 Task: Add a signature Kira Turner containing With gratitude and sincere wishes, Kira Turner to email address softage.9@softage.net and add a folder Logistics
Action: Mouse pressed left at (117, 81)
Screenshot: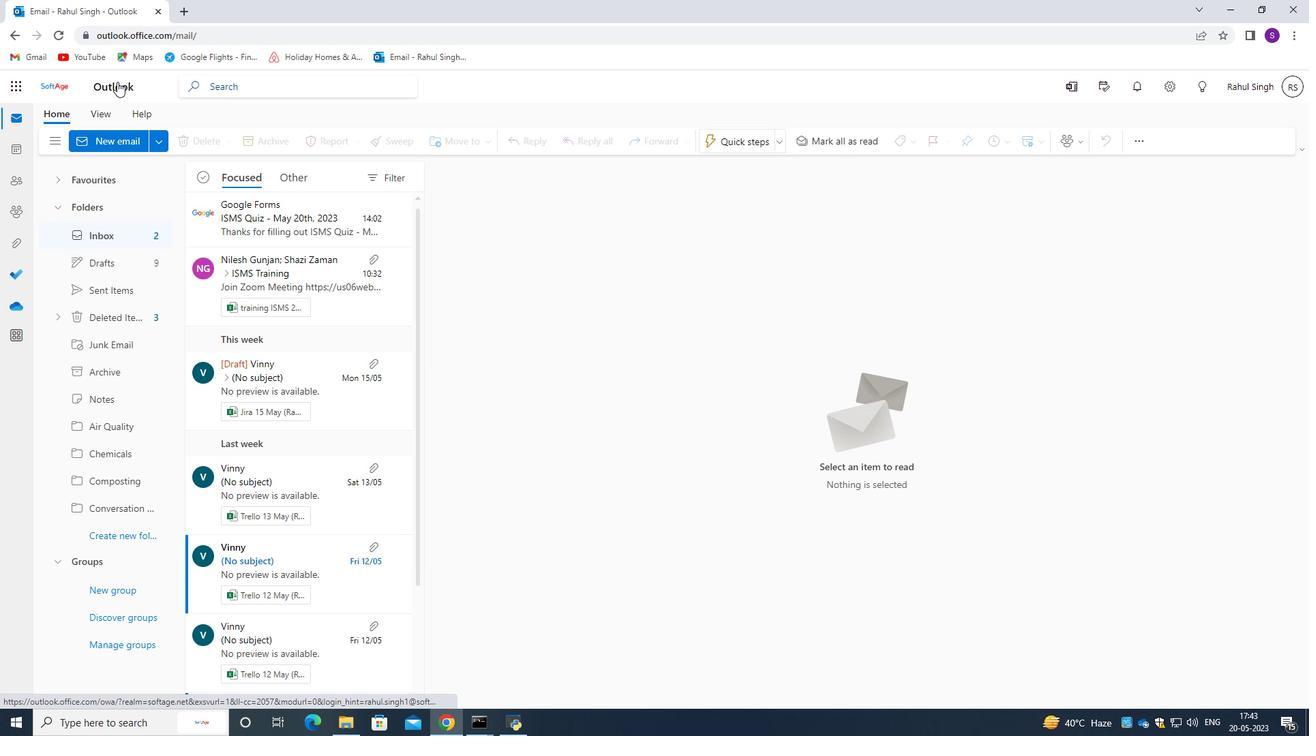 
Action: Mouse moved to (122, 147)
Screenshot: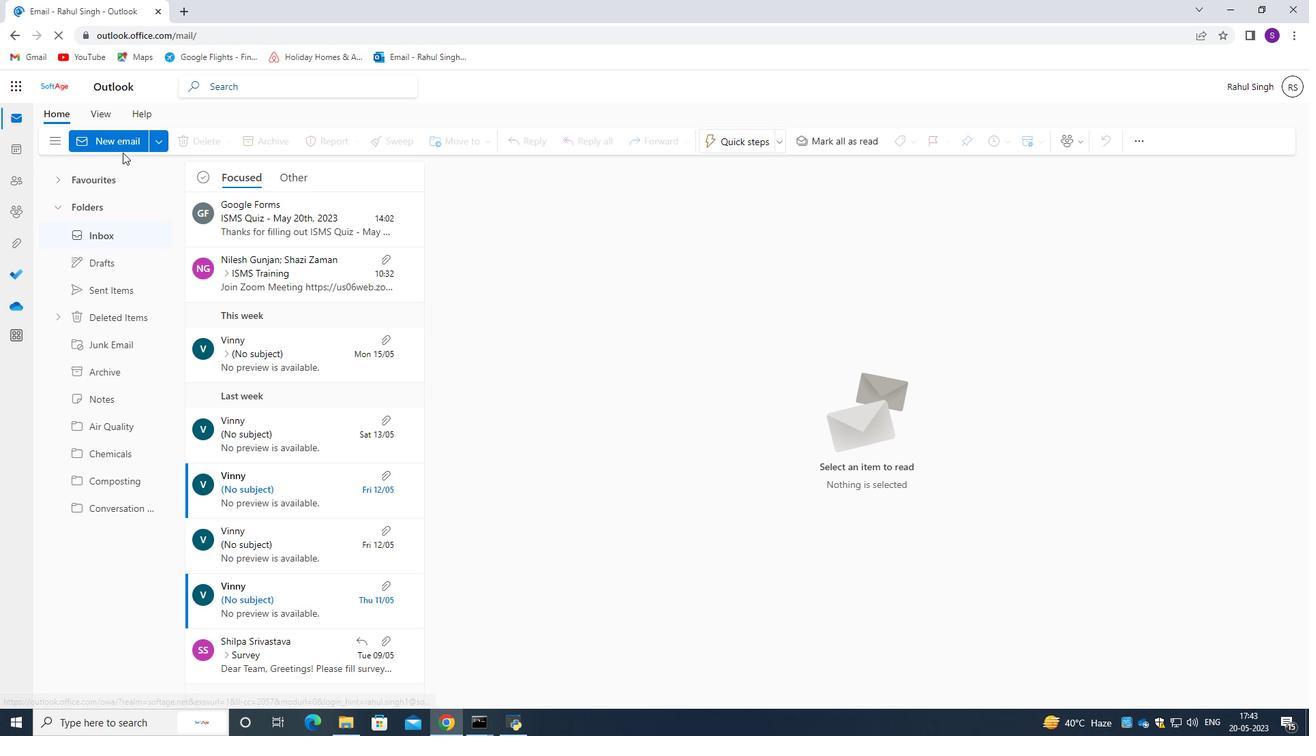 
Action: Mouse pressed left at (122, 147)
Screenshot: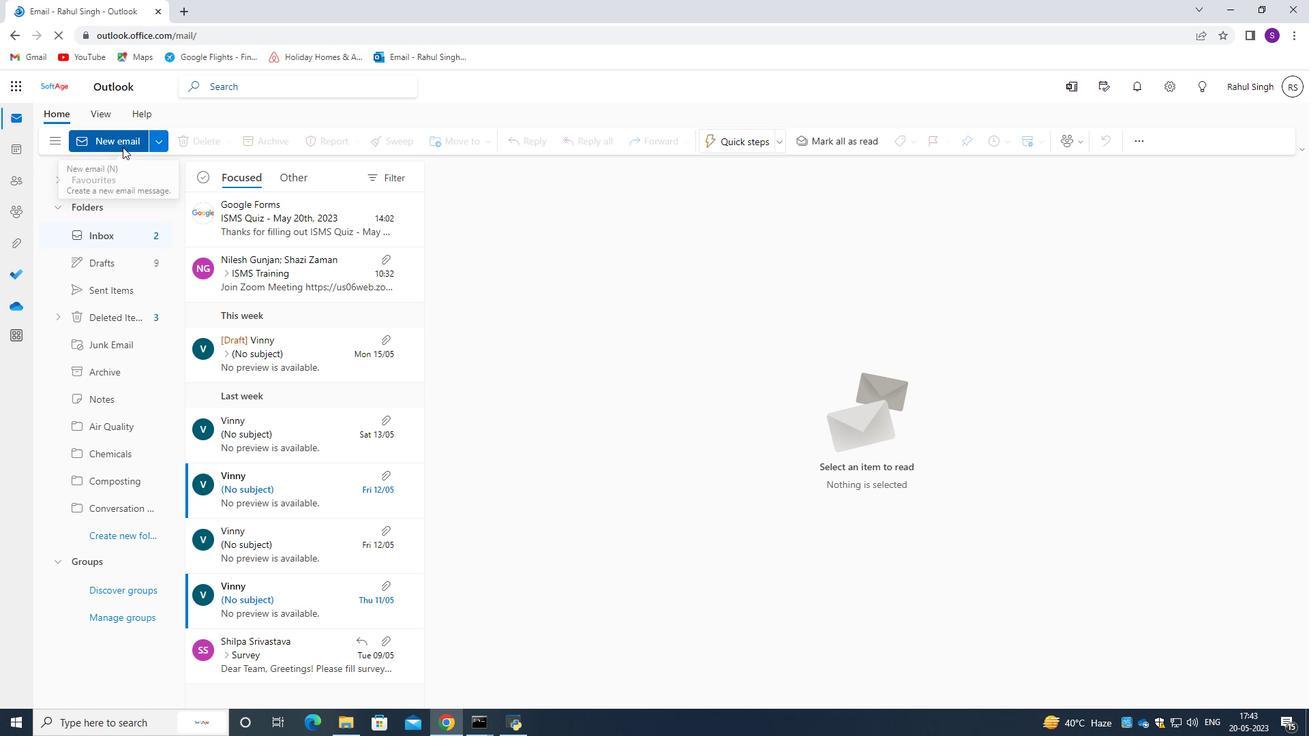 
Action: Mouse moved to (891, 146)
Screenshot: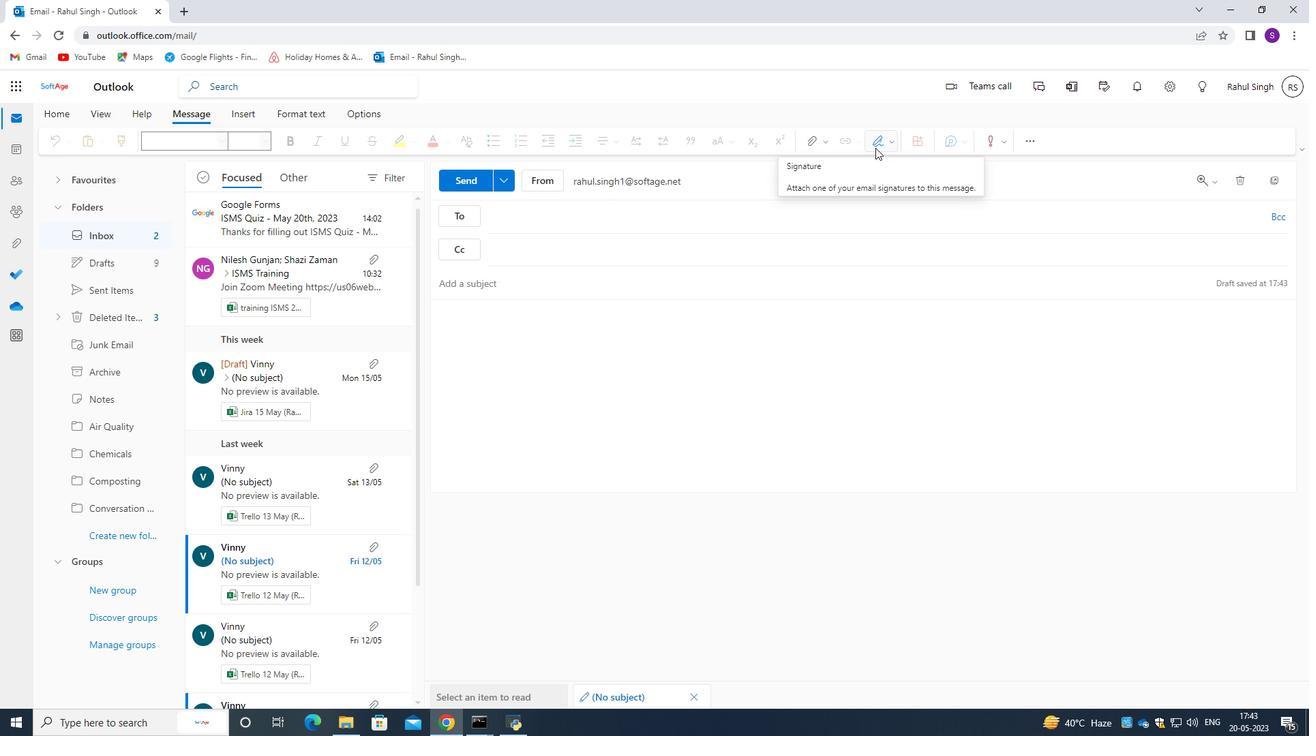 
Action: Mouse pressed left at (891, 146)
Screenshot: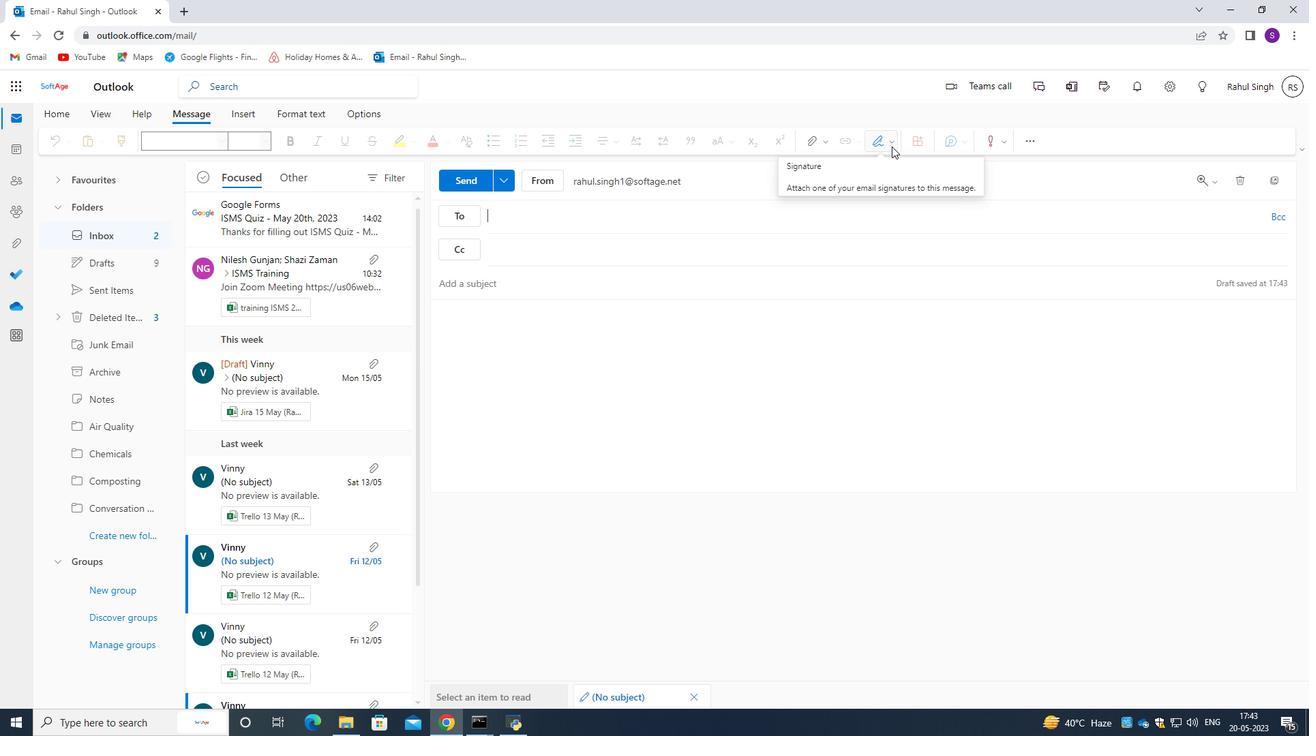 
Action: Mouse moved to (859, 297)
Screenshot: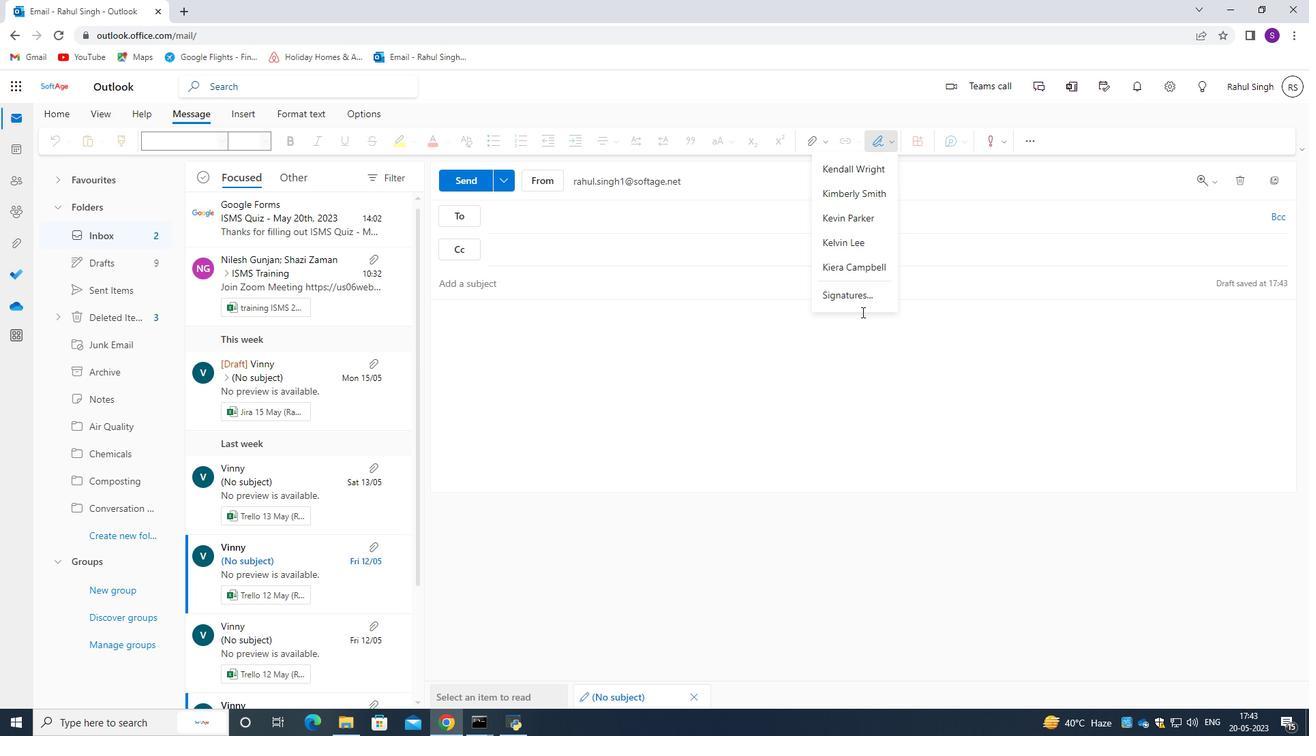 
Action: Mouse pressed left at (859, 297)
Screenshot: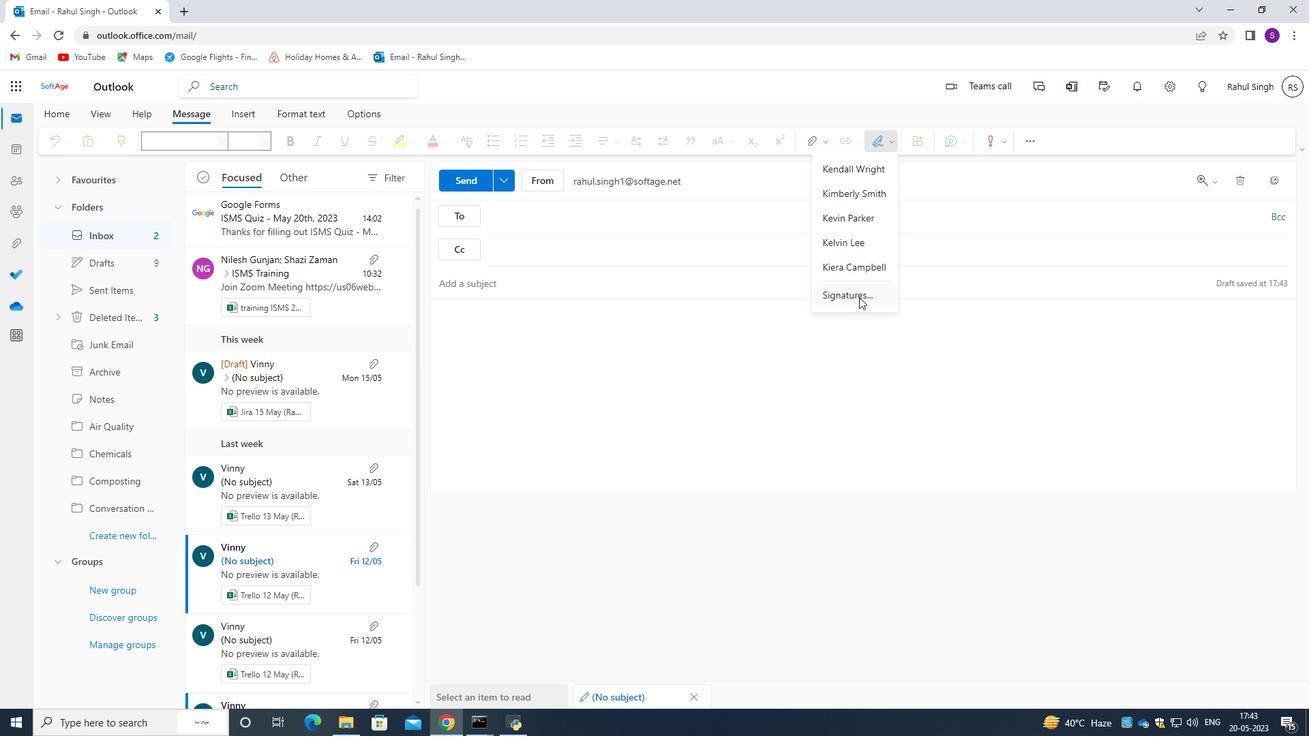 
Action: Mouse moved to (661, 252)
Screenshot: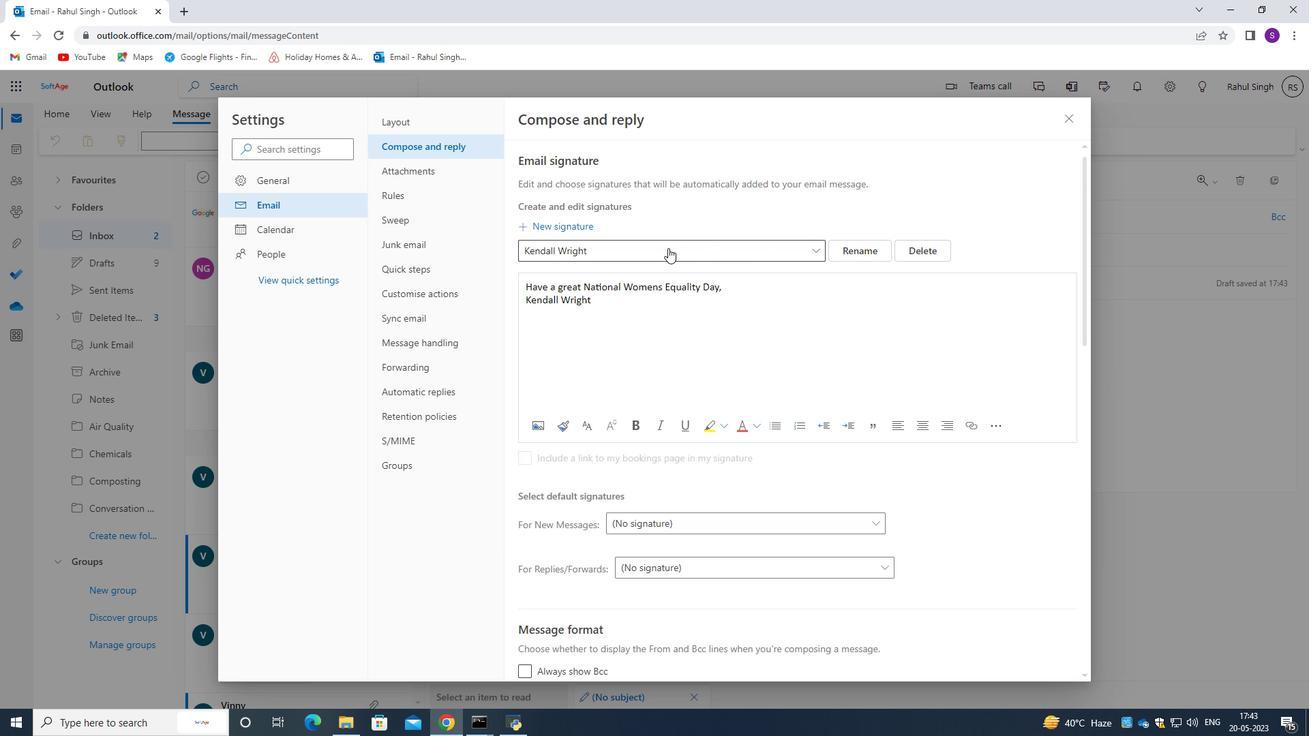 
Action: Mouse pressed left at (661, 252)
Screenshot: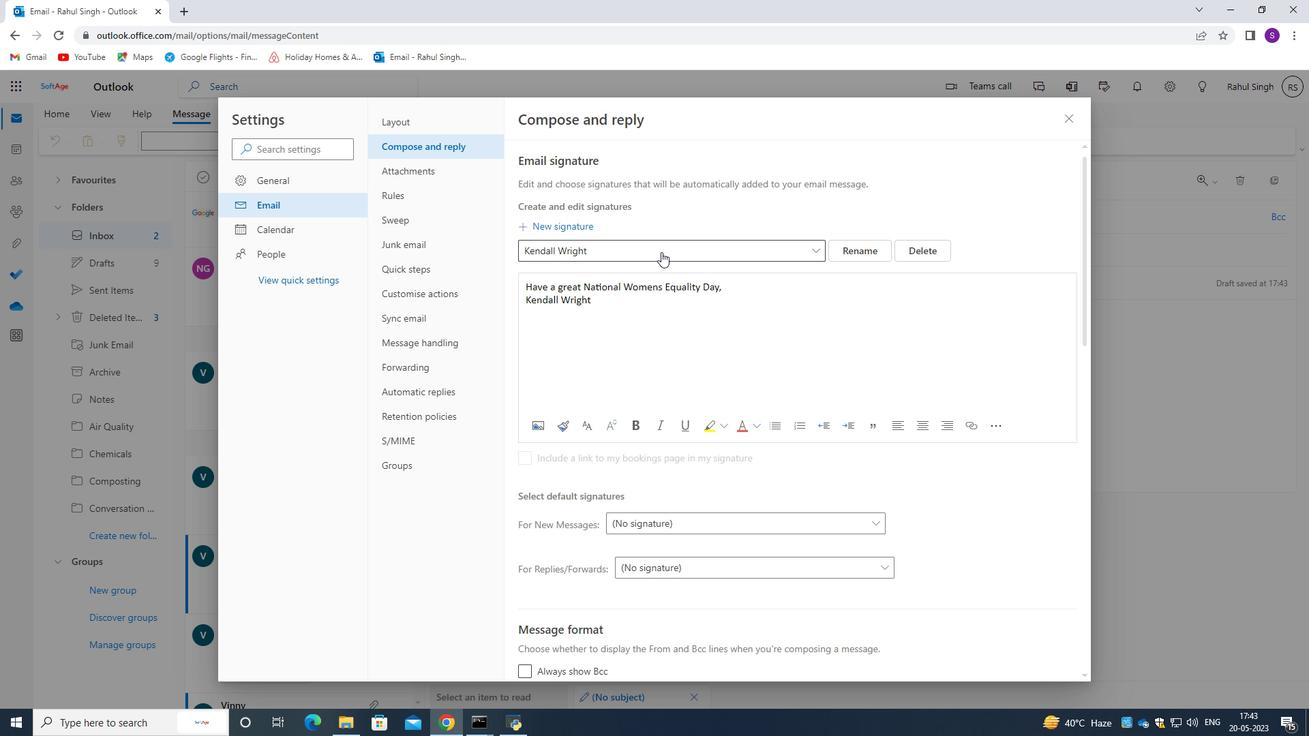 
Action: Mouse pressed left at (661, 252)
Screenshot: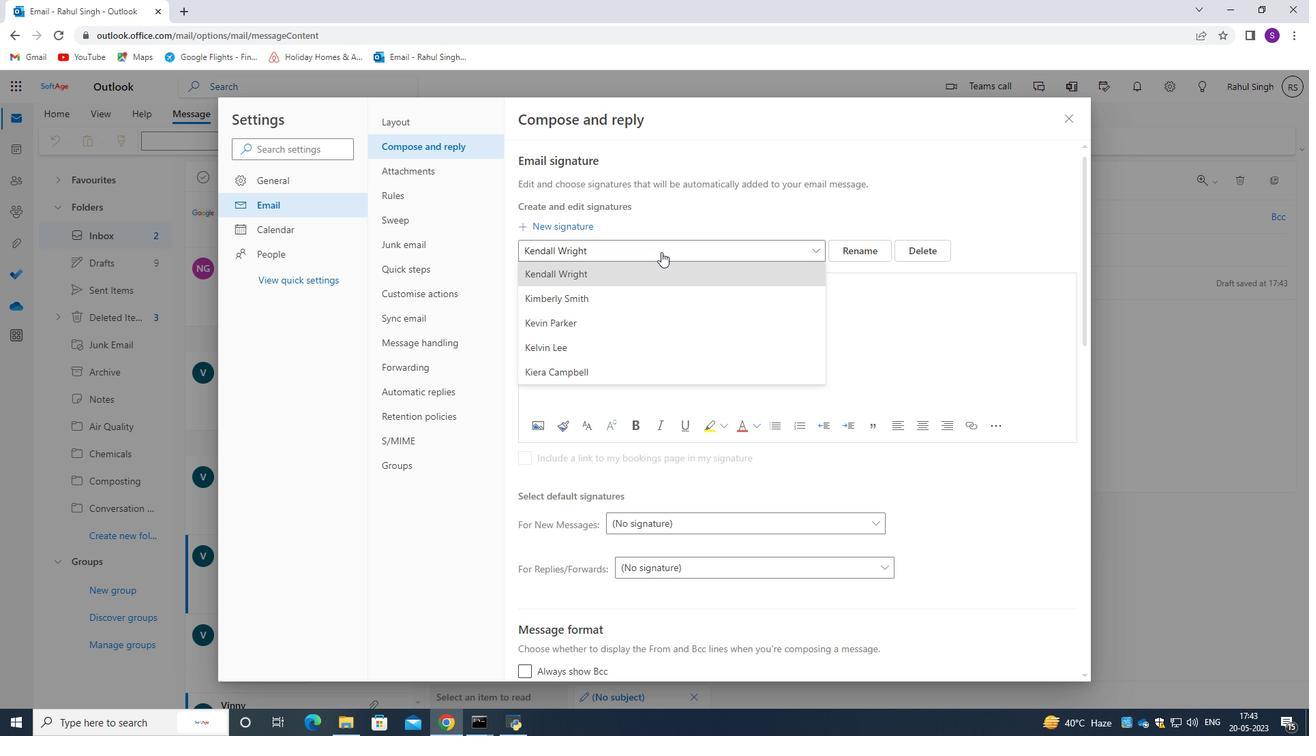 
Action: Mouse moved to (584, 228)
Screenshot: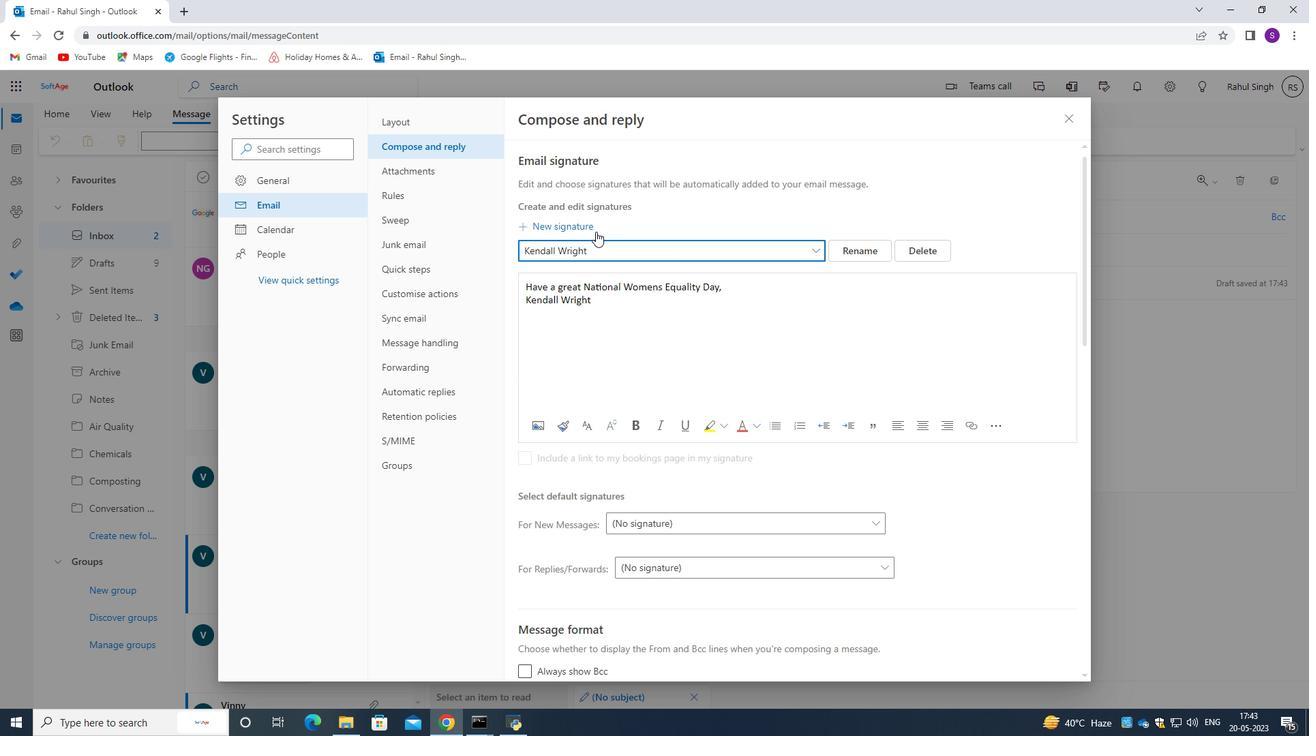
Action: Mouse pressed left at (584, 228)
Screenshot: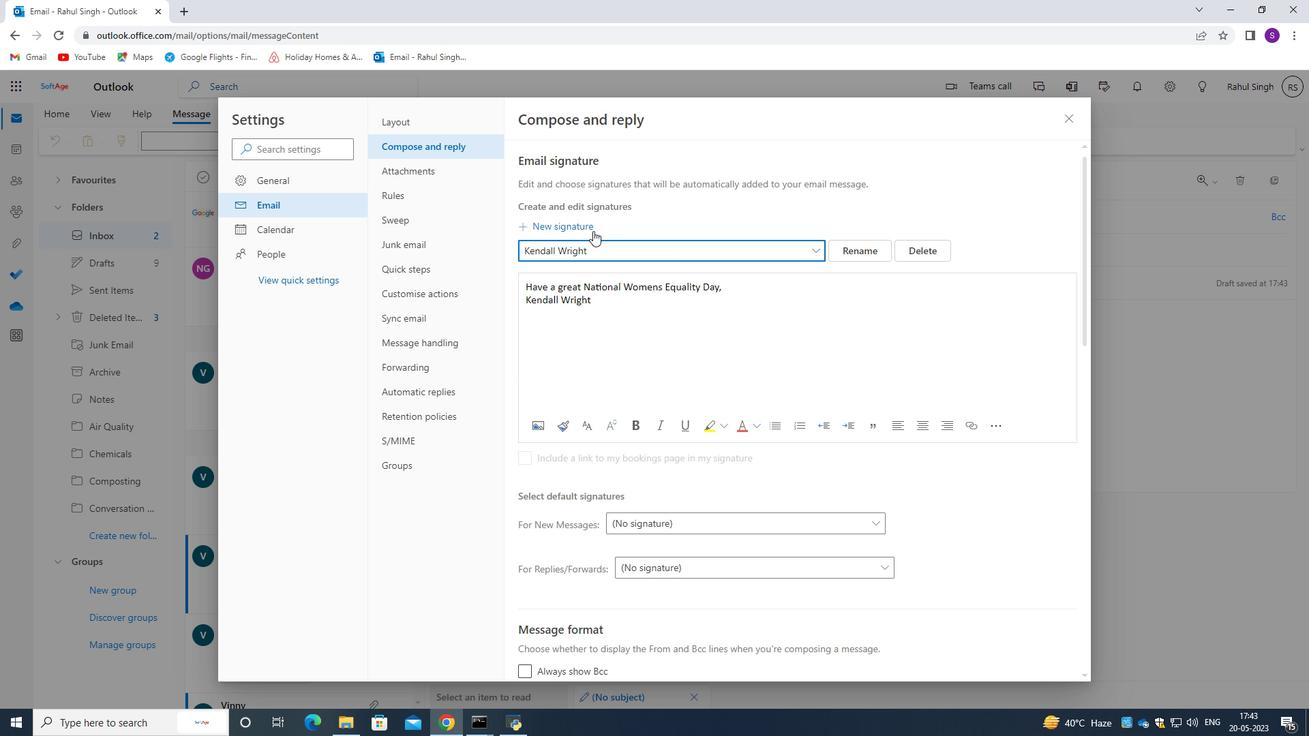 
Action: Mouse moved to (600, 249)
Screenshot: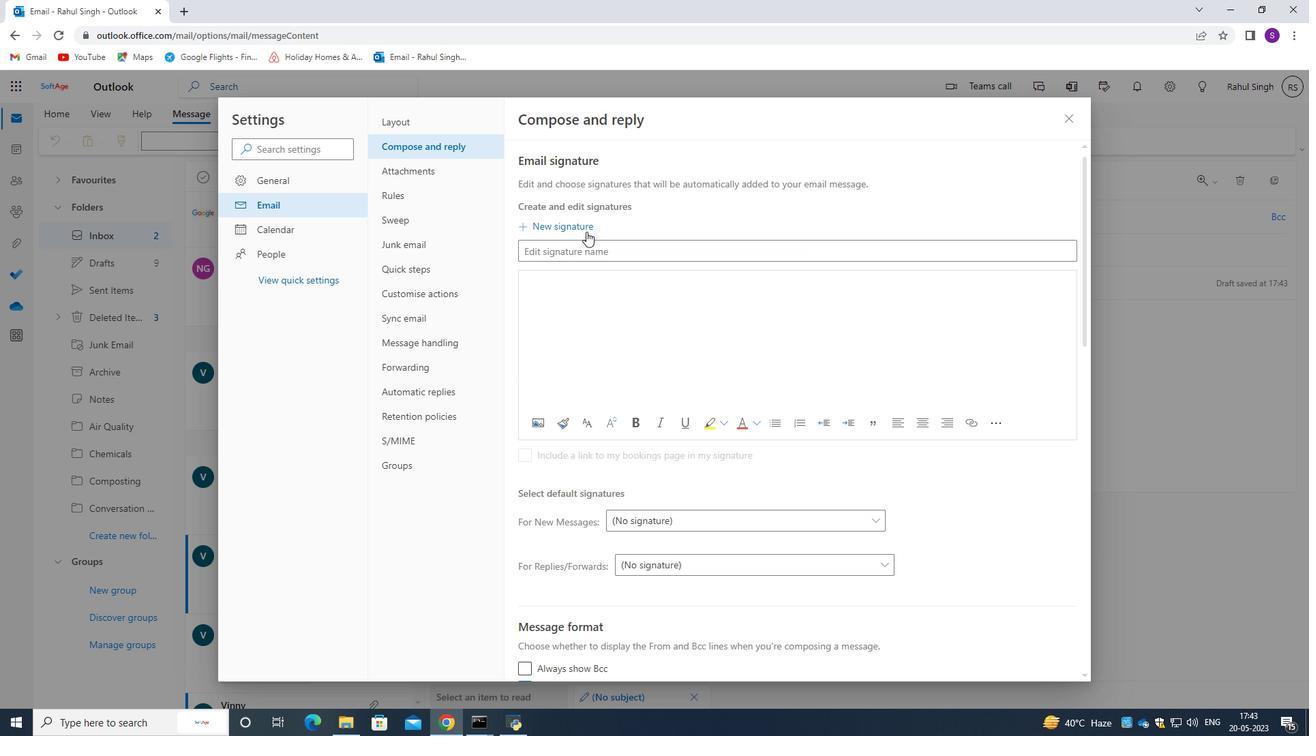 
Action: Mouse pressed left at (600, 249)
Screenshot: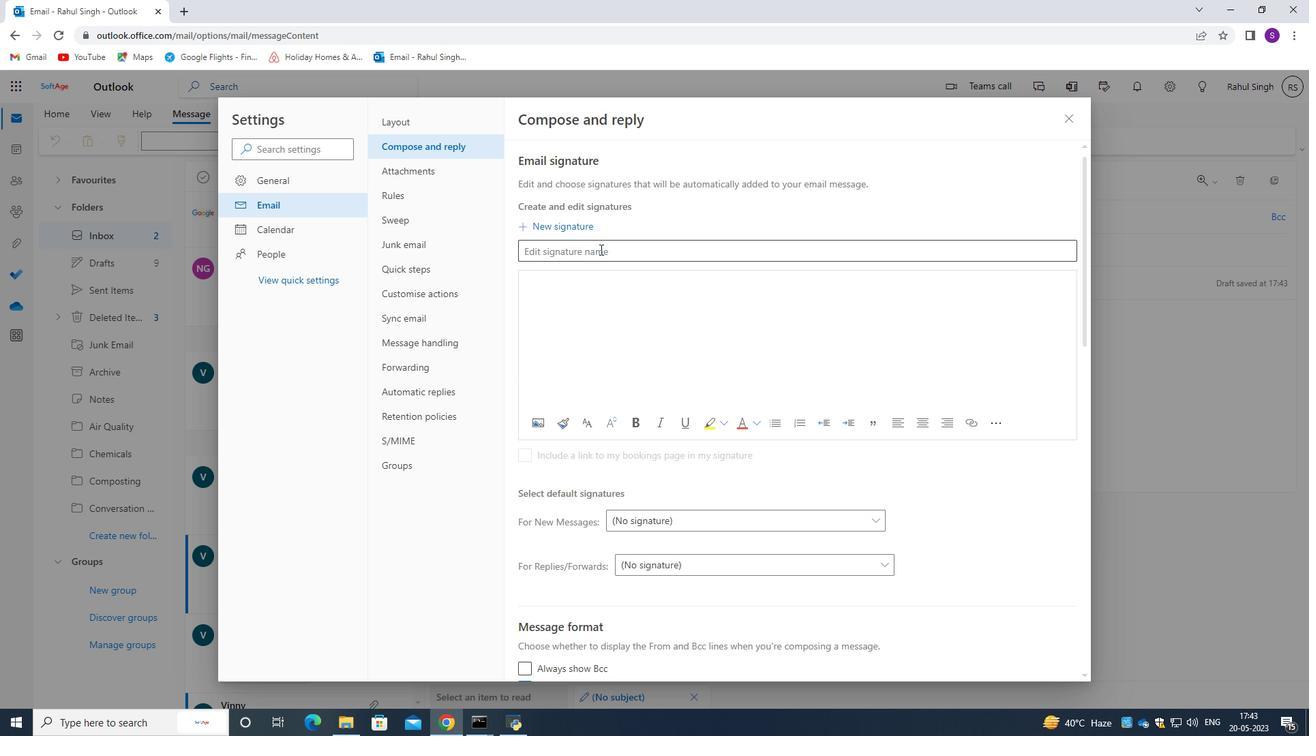 
Action: Key pressed <Key.caps_lock>K<Key.caps_lock>ira<Key.space><Key.caps_lock>T<Key.caps_lock>urner<Key.space>
Screenshot: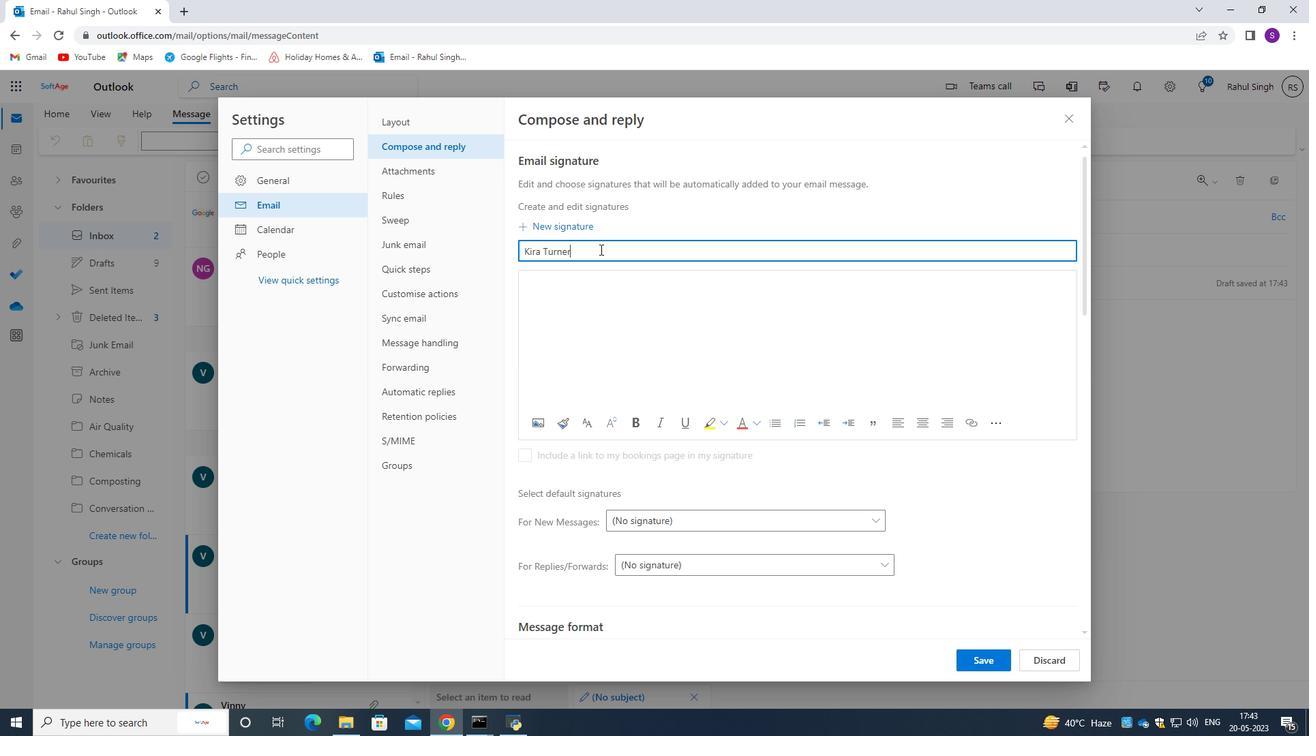 
Action: Mouse moved to (600, 302)
Screenshot: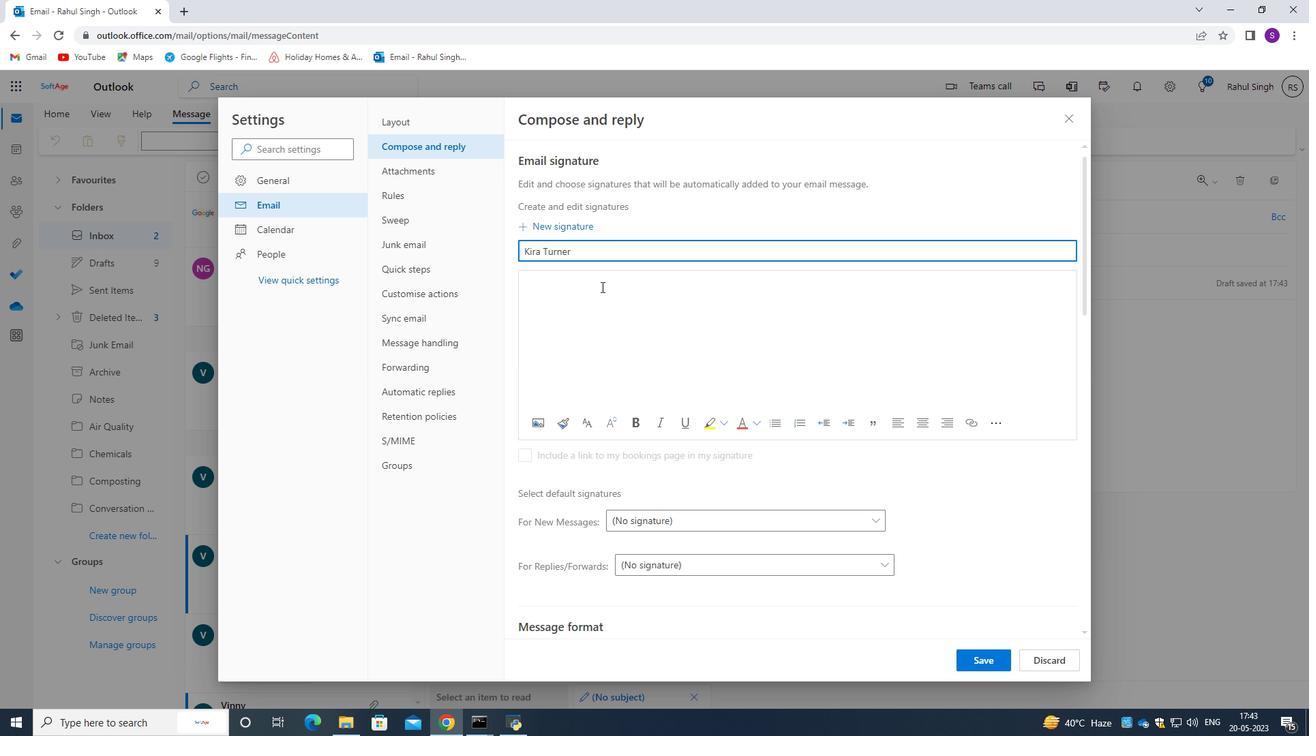 
Action: Mouse pressed left at (600, 302)
Screenshot: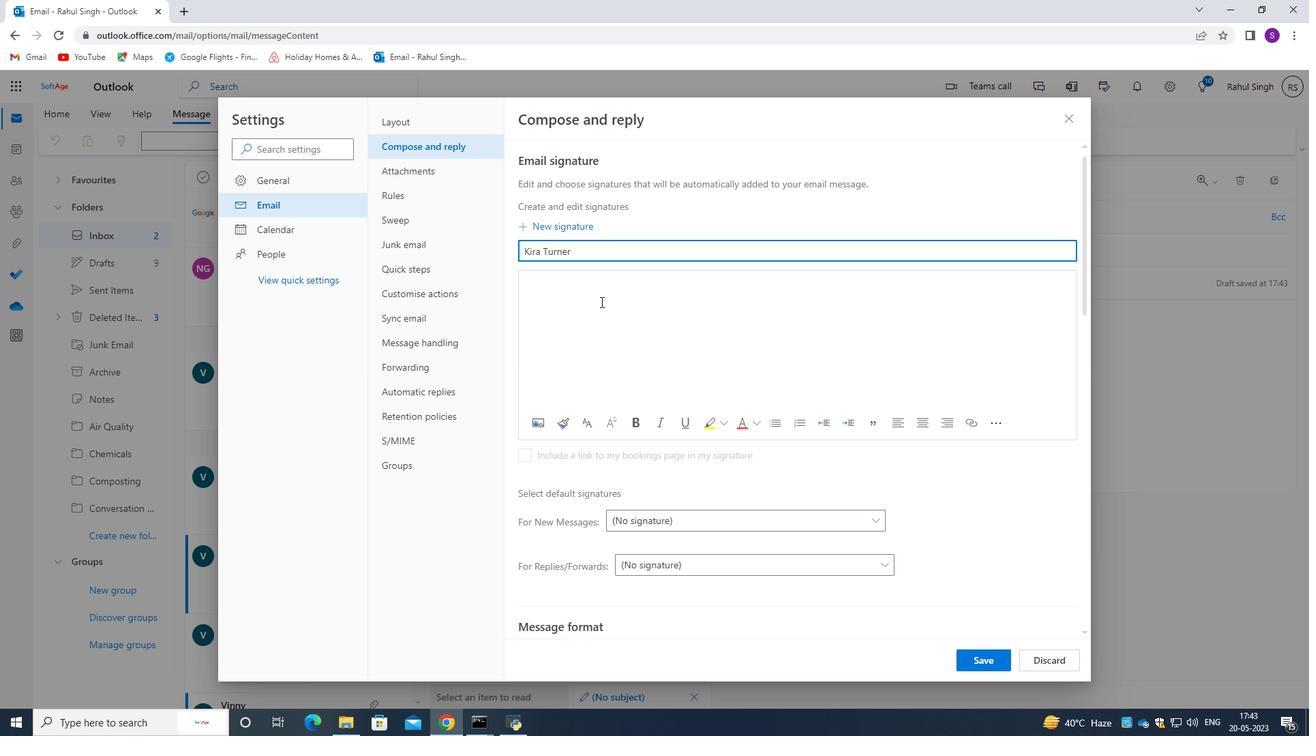 
Action: Key pressed <Key.caps_lock>G<Key.caps_lock>ratitude<Key.space>ans<Key.backspace>d<Key.space>sincere<Key.space>wishes,<Key.enter><Key.caps_lock>K<Key.caps_lock>ira<Key.space><Key.caps_lock>T<Key.caps_lock>urner
Screenshot: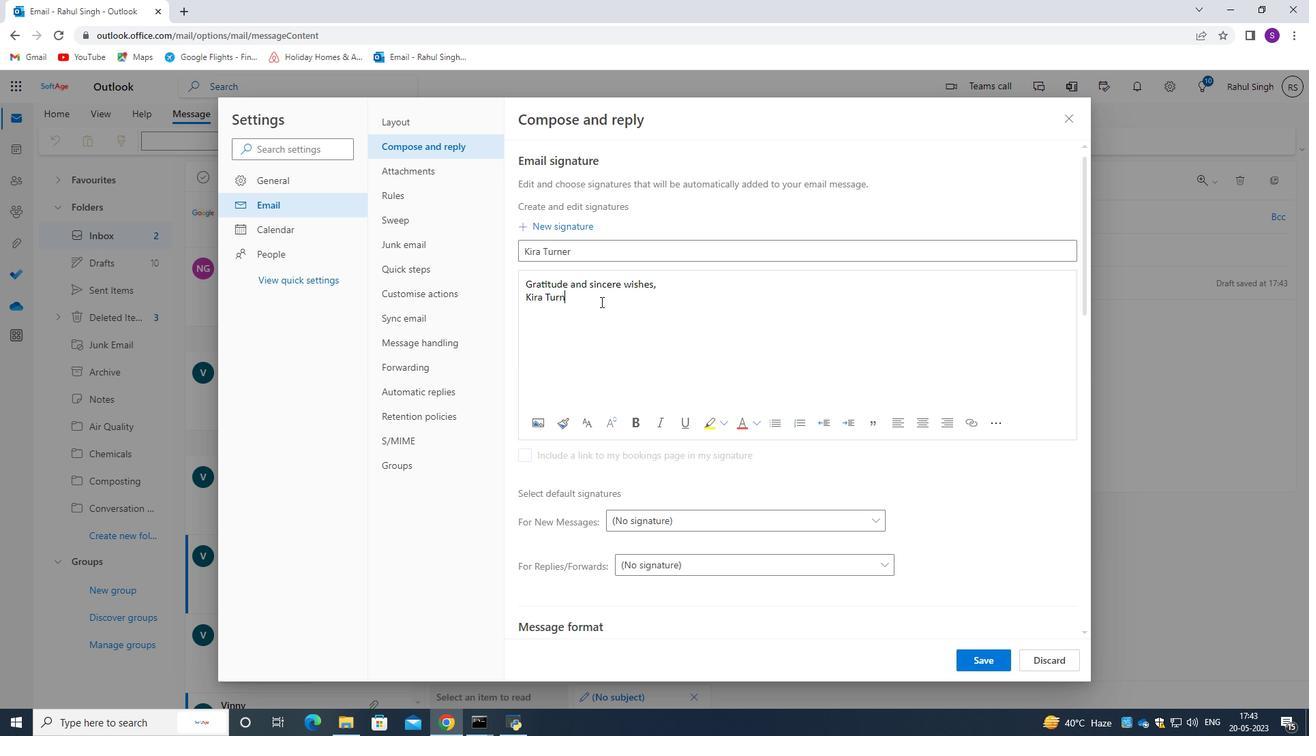 
Action: Mouse moved to (623, 351)
Screenshot: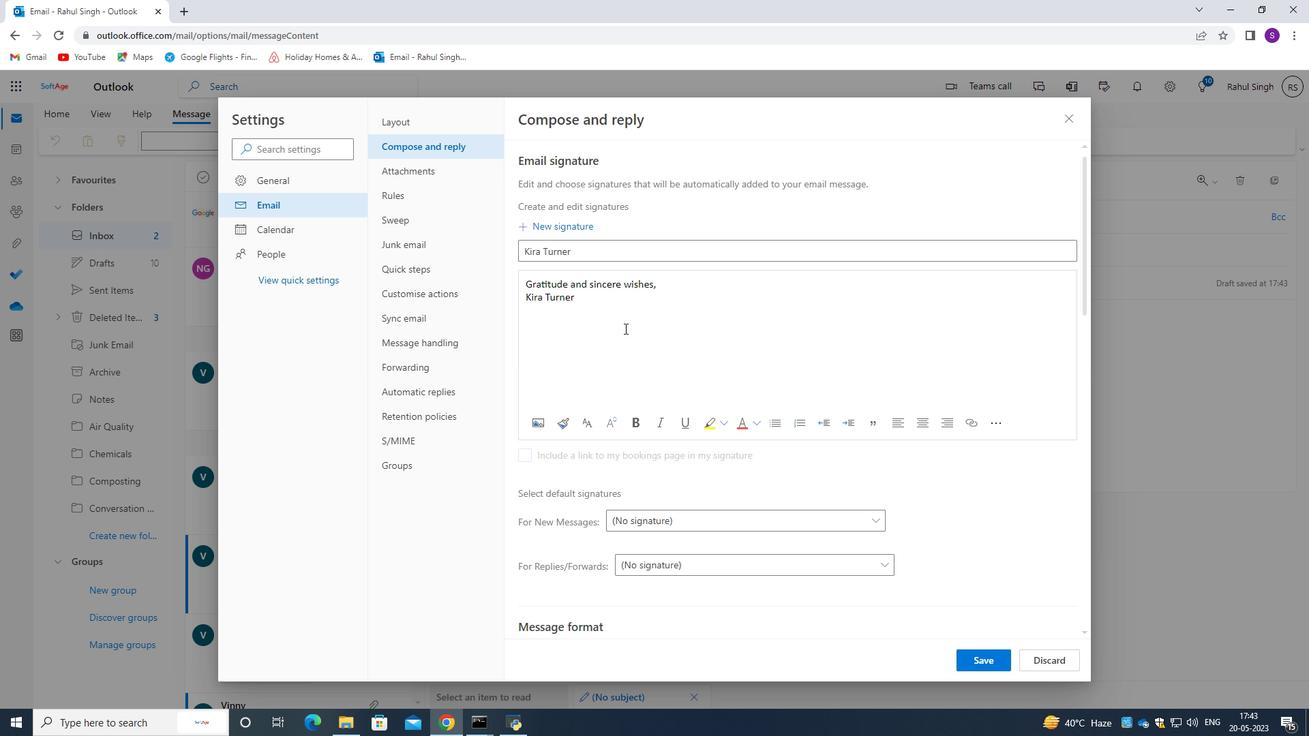 
Action: Mouse scrolled (623, 350) with delta (0, 0)
Screenshot: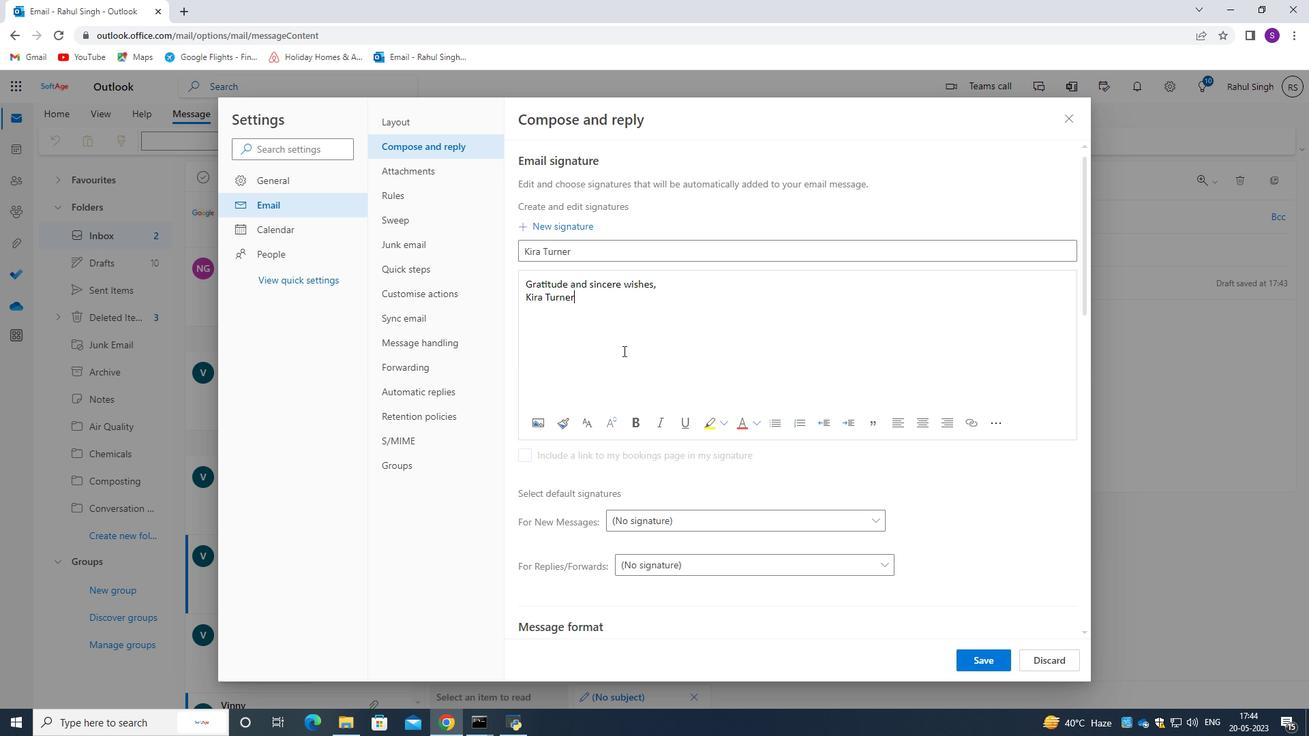 
Action: Mouse moved to (990, 659)
Screenshot: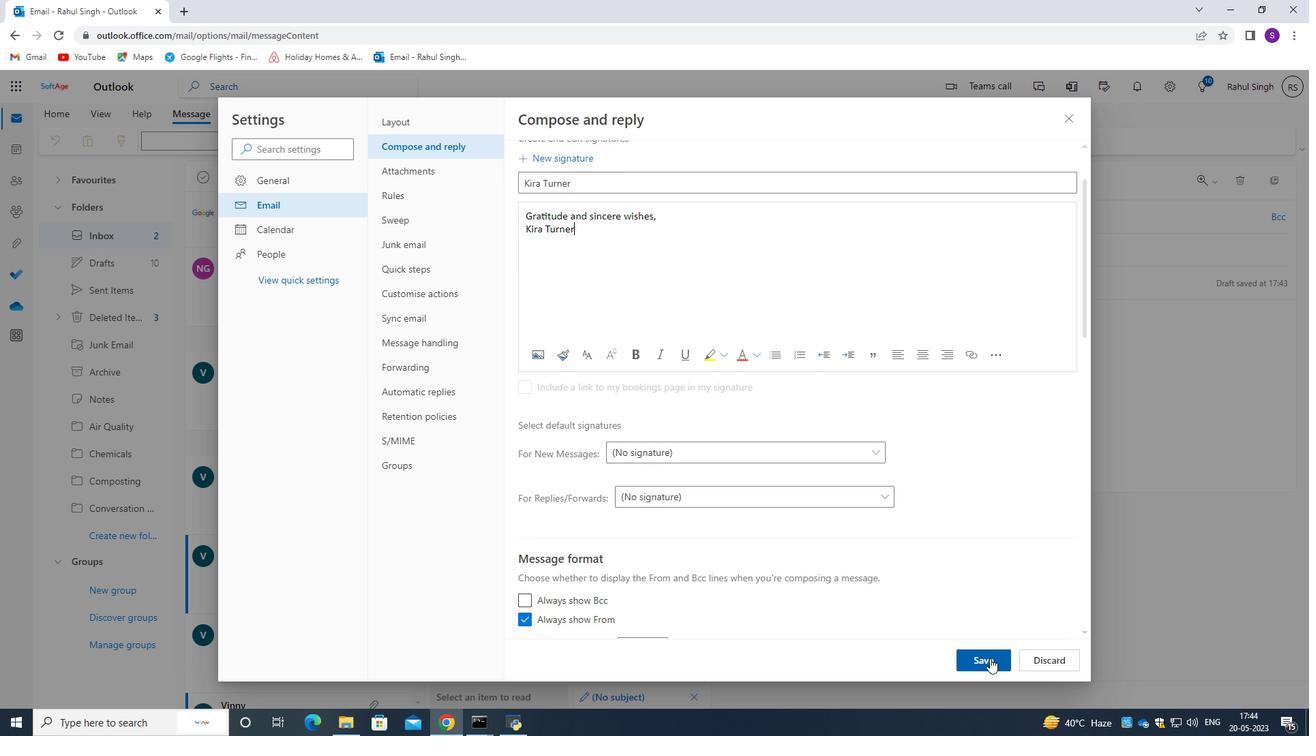 
Action: Mouse pressed left at (990, 659)
Screenshot: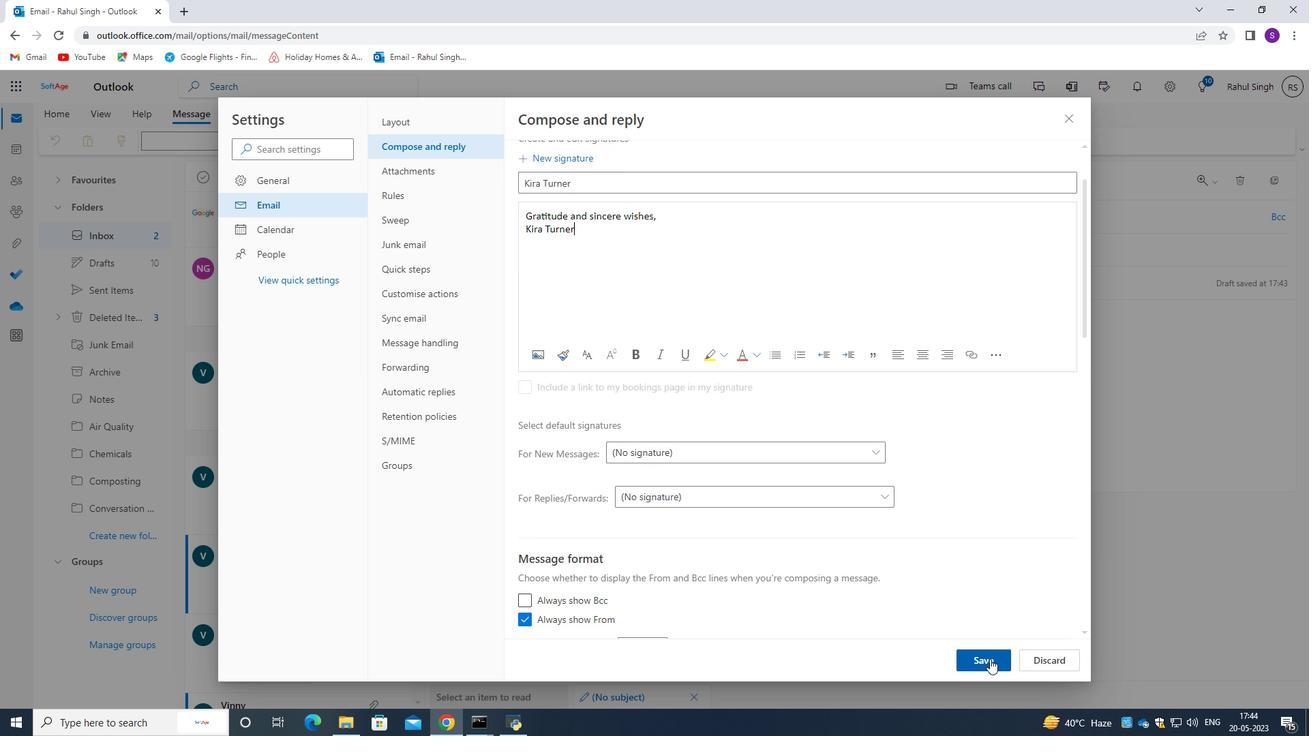 
Action: Mouse moved to (1078, 119)
Screenshot: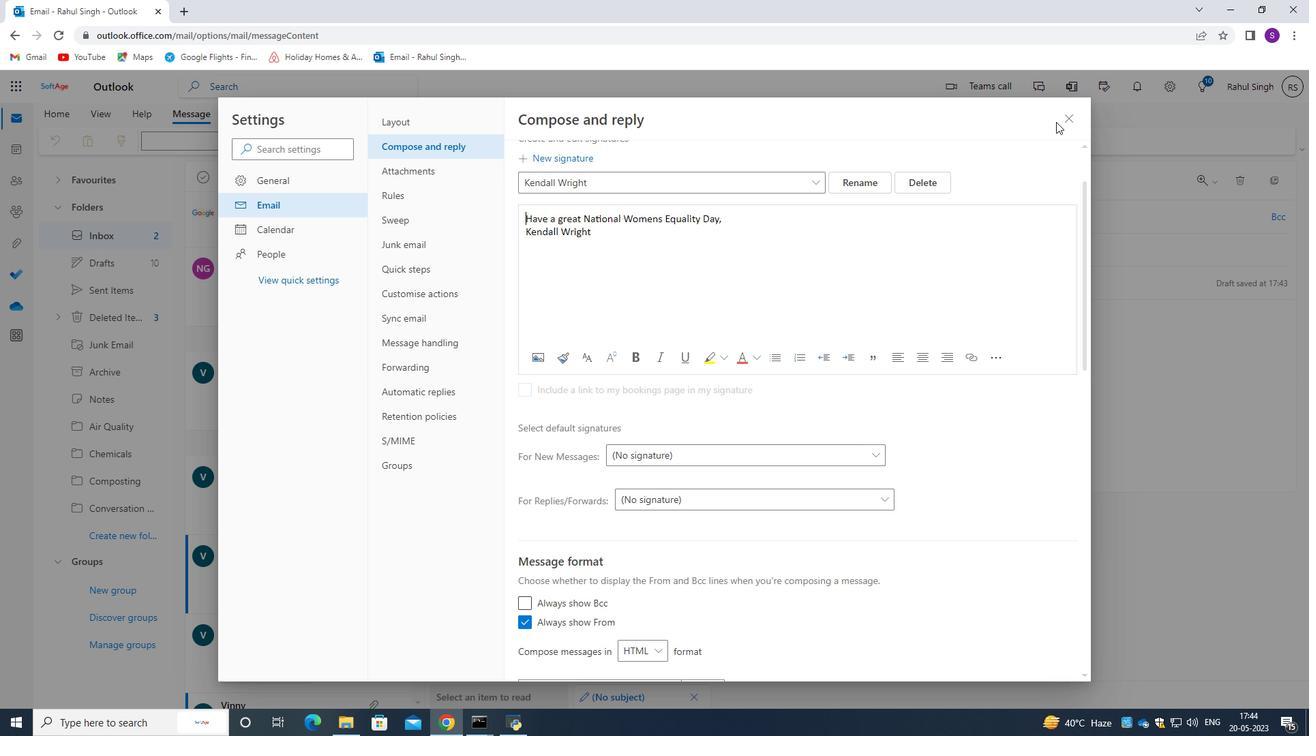 
Action: Mouse pressed left at (1078, 119)
Screenshot: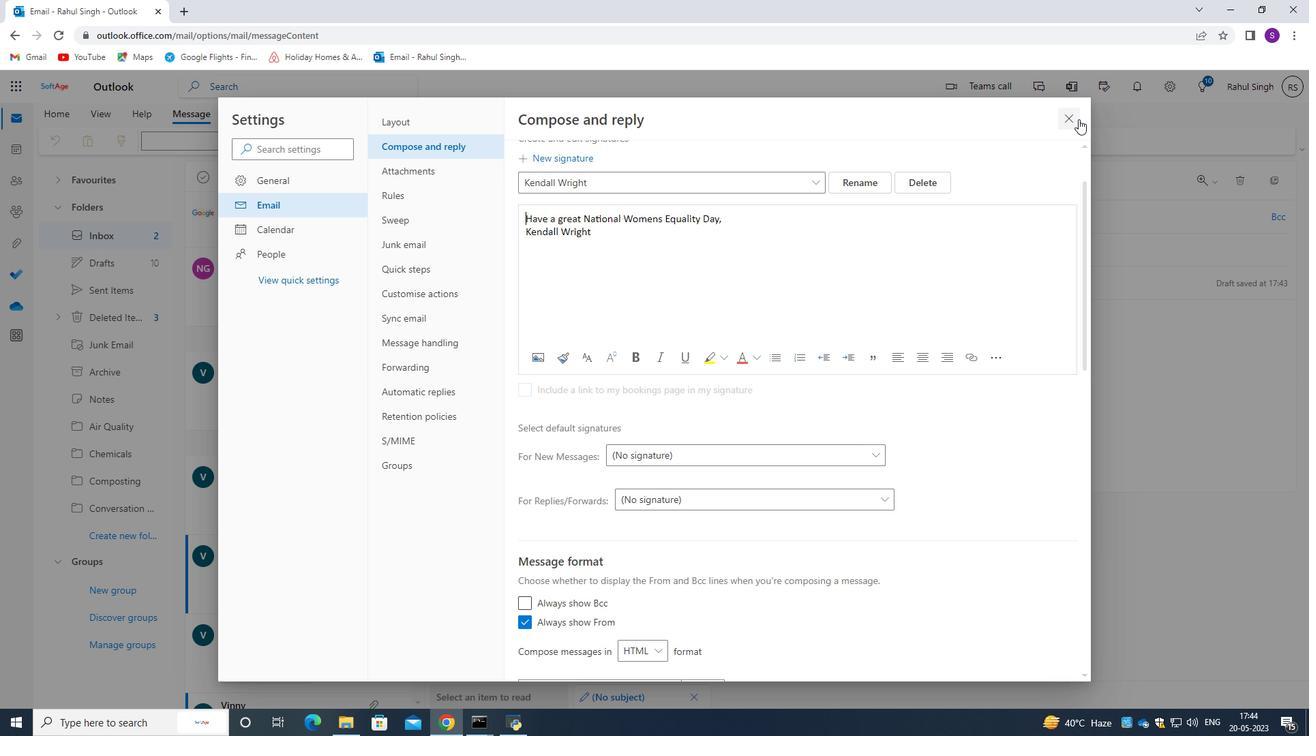 
Action: Mouse moved to (891, 146)
Screenshot: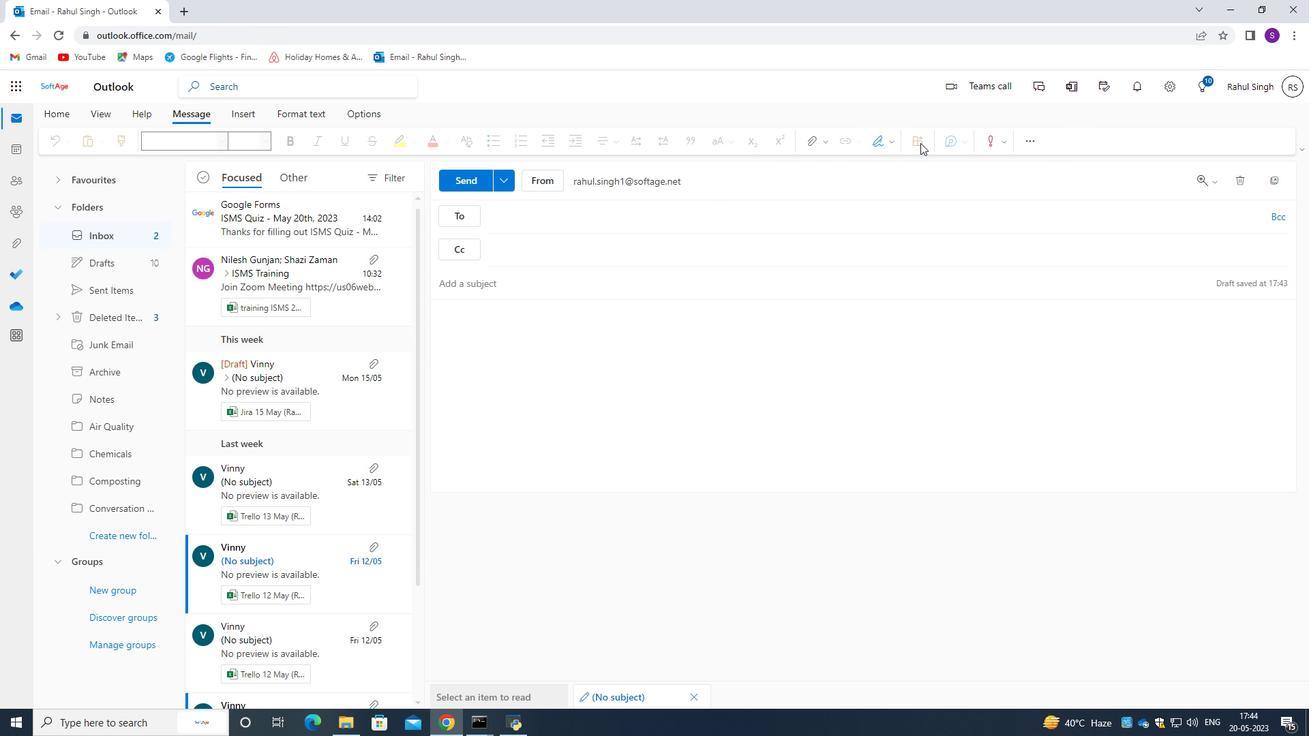 
Action: Mouse pressed left at (891, 146)
Screenshot: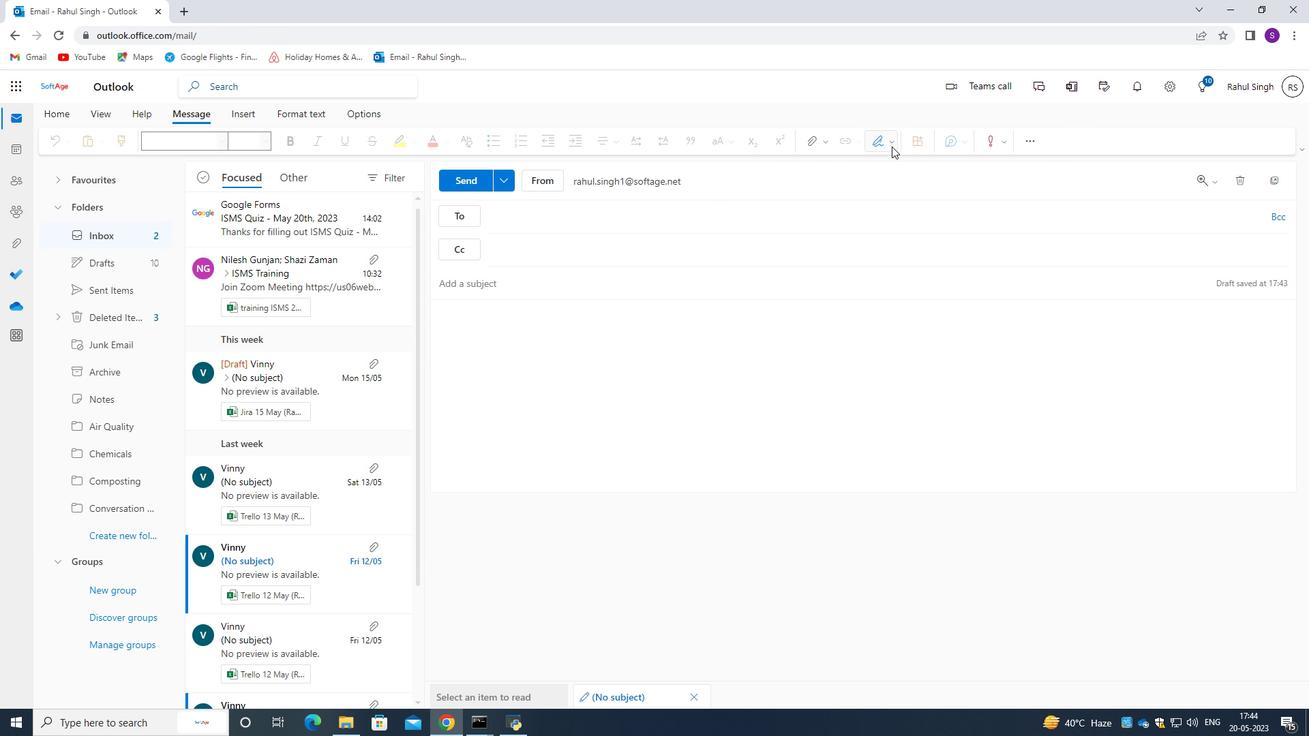 
Action: Mouse moved to (864, 300)
Screenshot: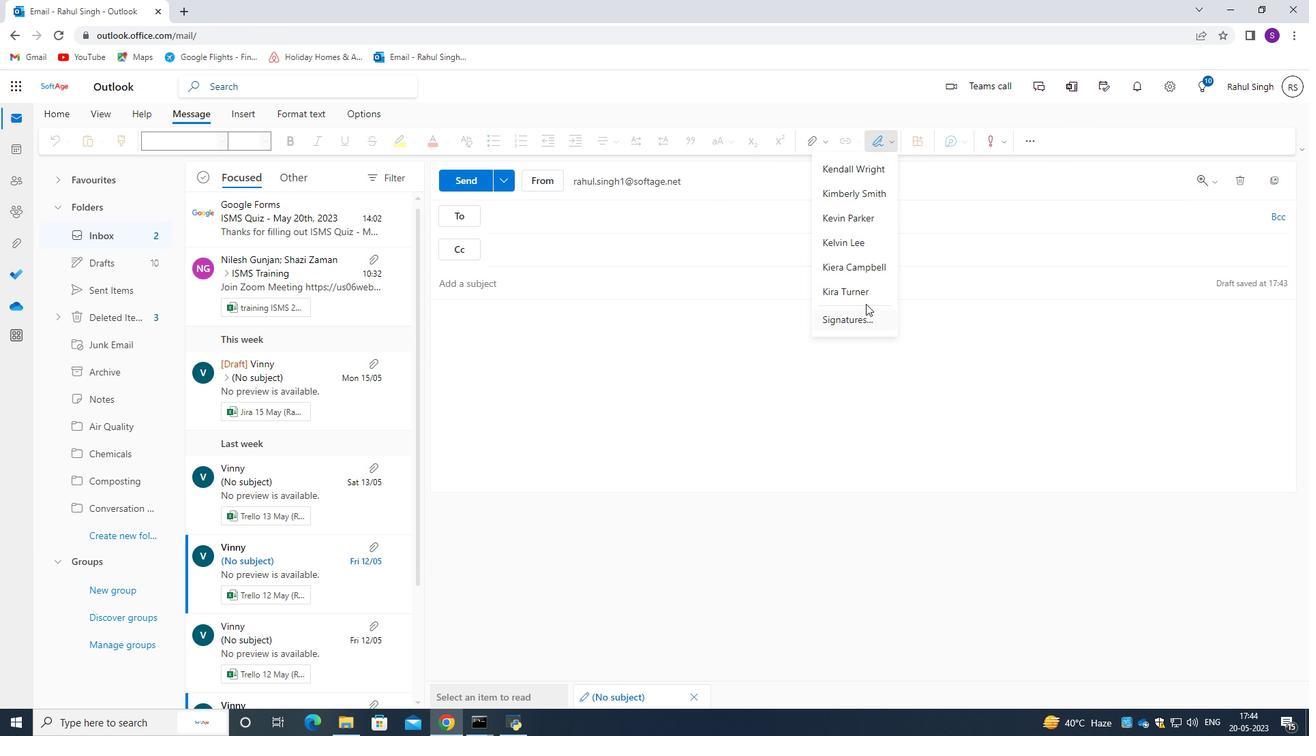 
Action: Mouse pressed left at (864, 300)
Screenshot: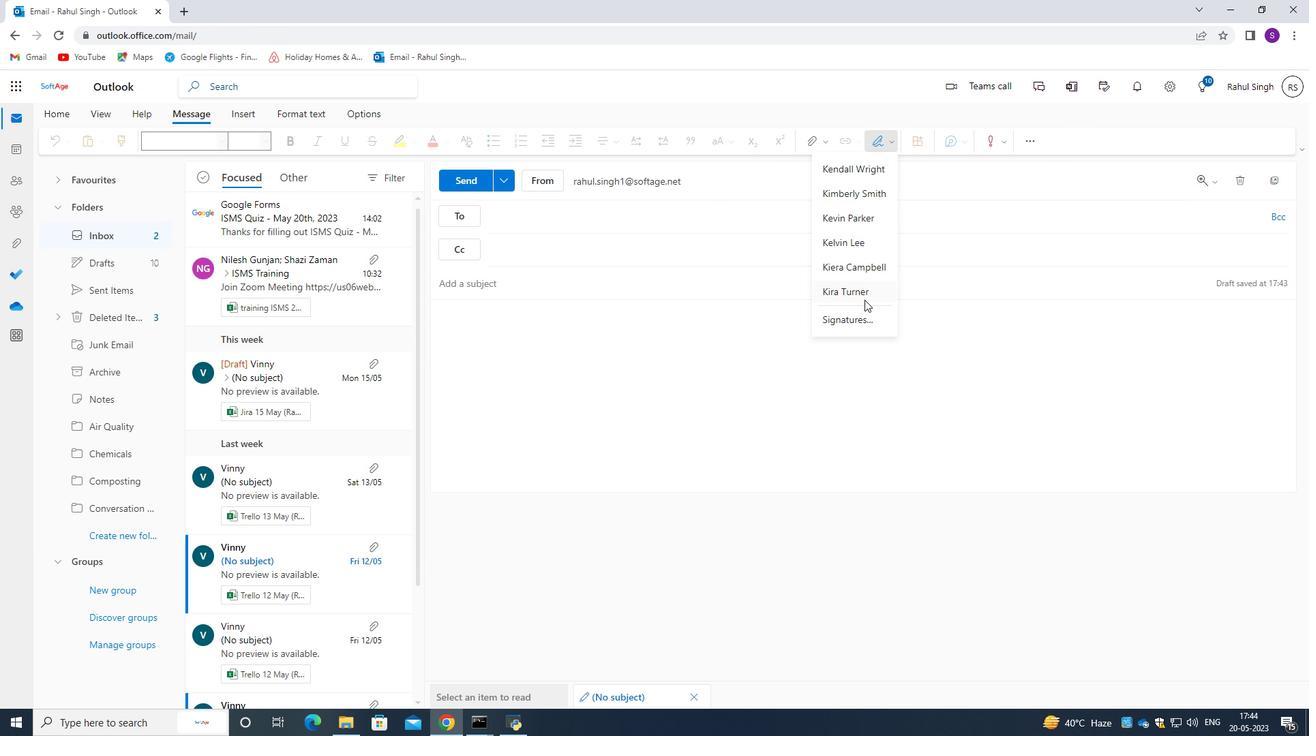 
Action: Mouse moved to (529, 222)
Screenshot: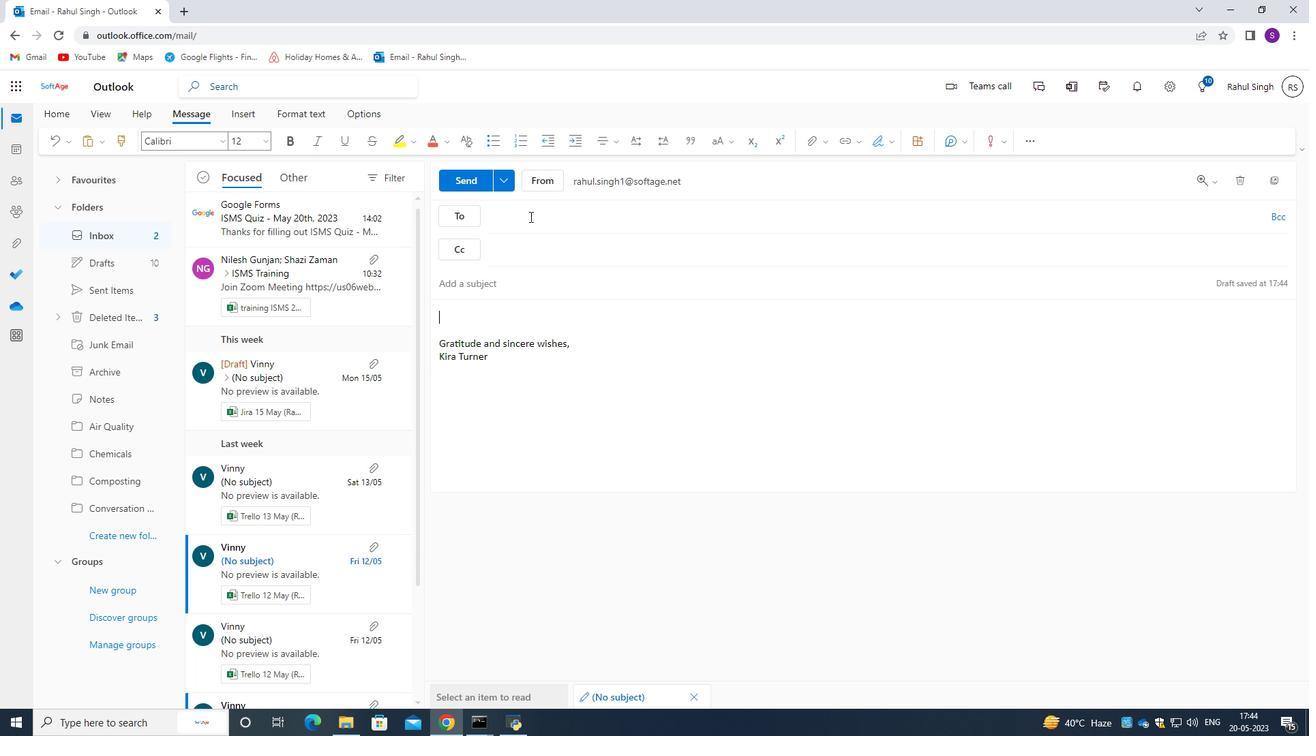
Action: Mouse pressed left at (529, 222)
Screenshot: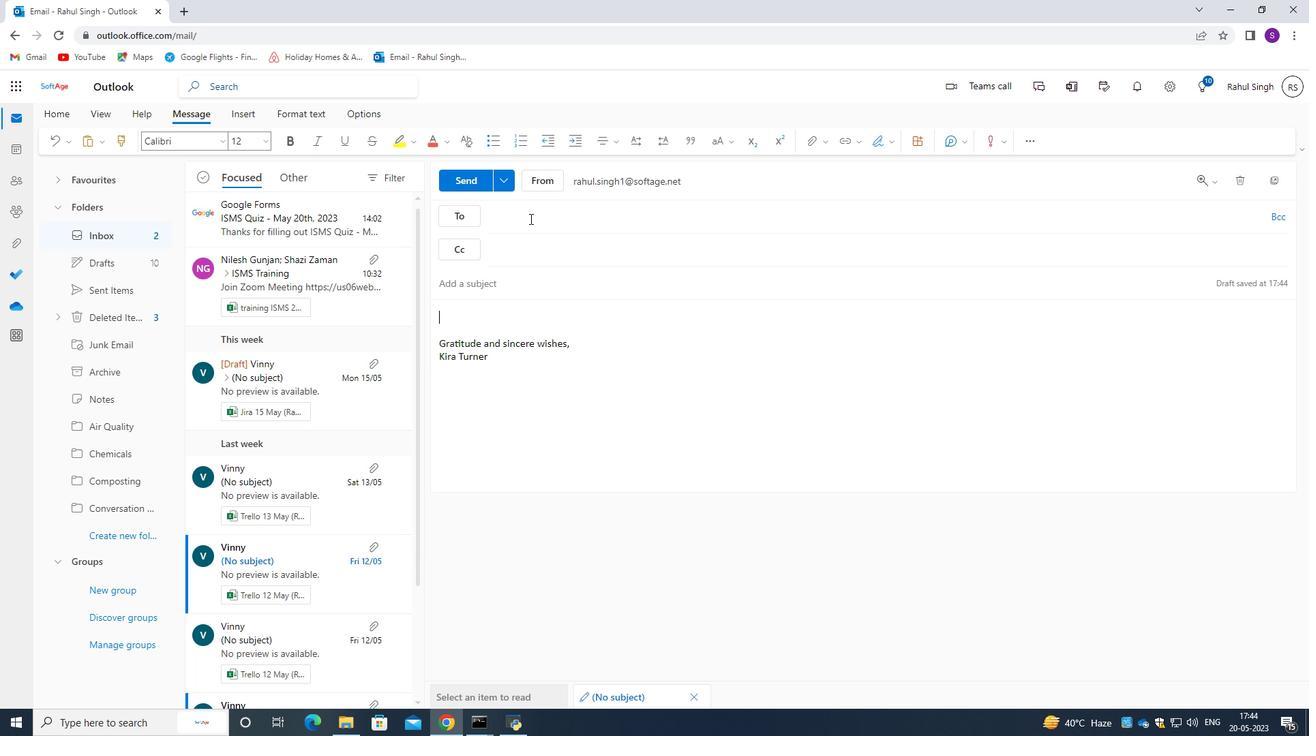 
Action: Key pressed <Key.caps_lock><Key.caps_lock><Key.caps_lock><Key.caps_lock>softage.9<Key.shift>@softage.net
Screenshot: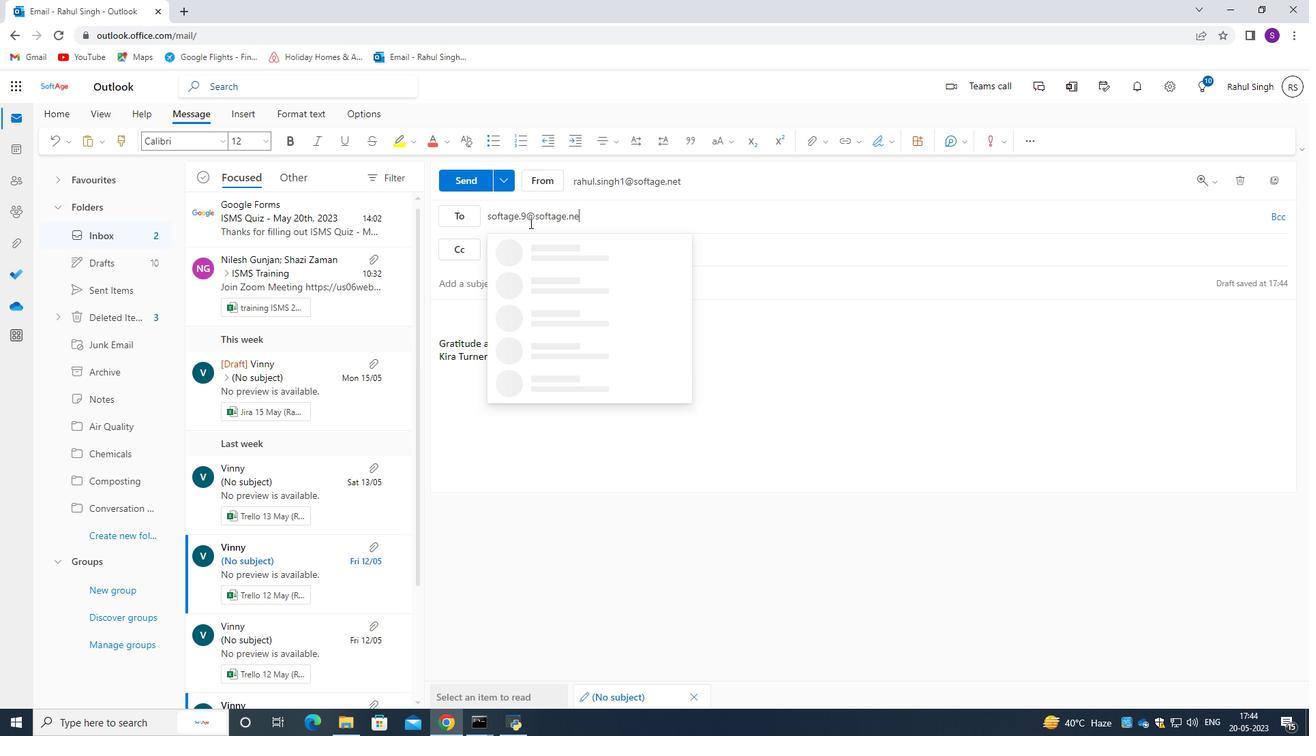 
Action: Mouse moved to (529, 257)
Screenshot: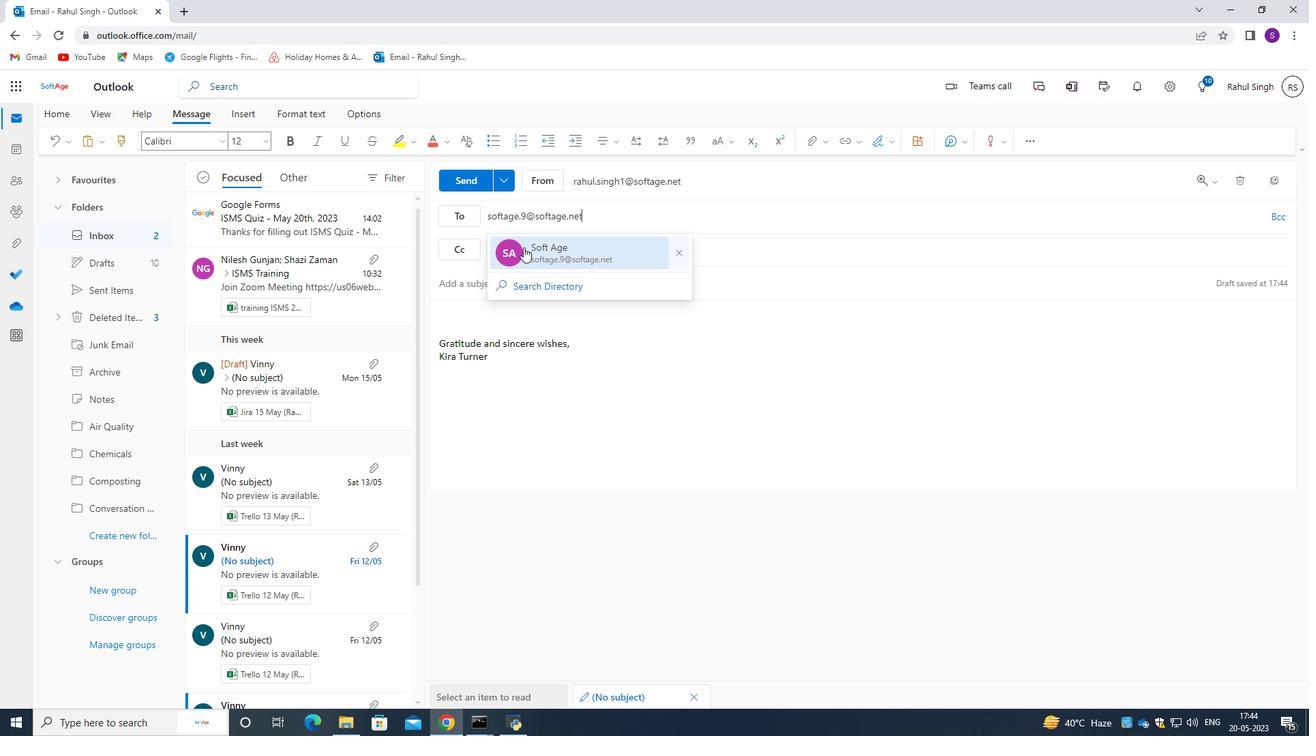 
Action: Mouse pressed left at (529, 257)
Screenshot: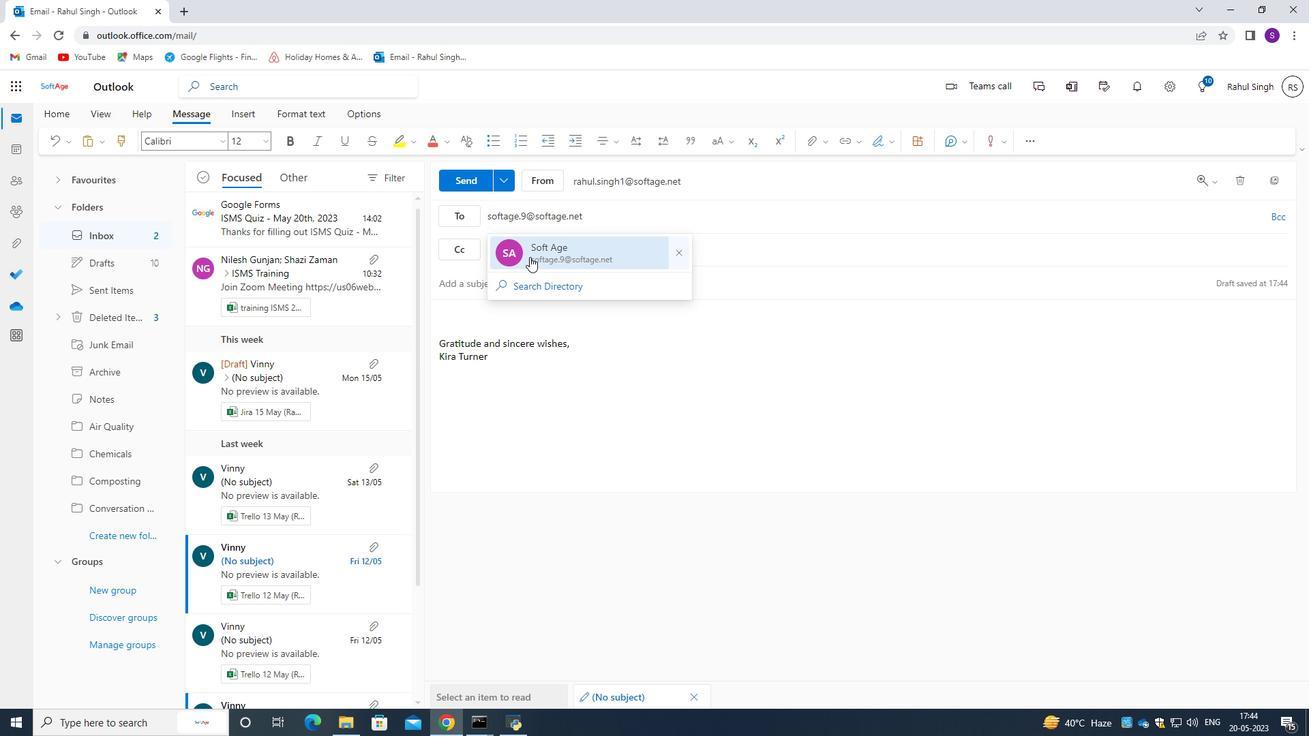 
Action: Mouse moved to (113, 540)
Screenshot: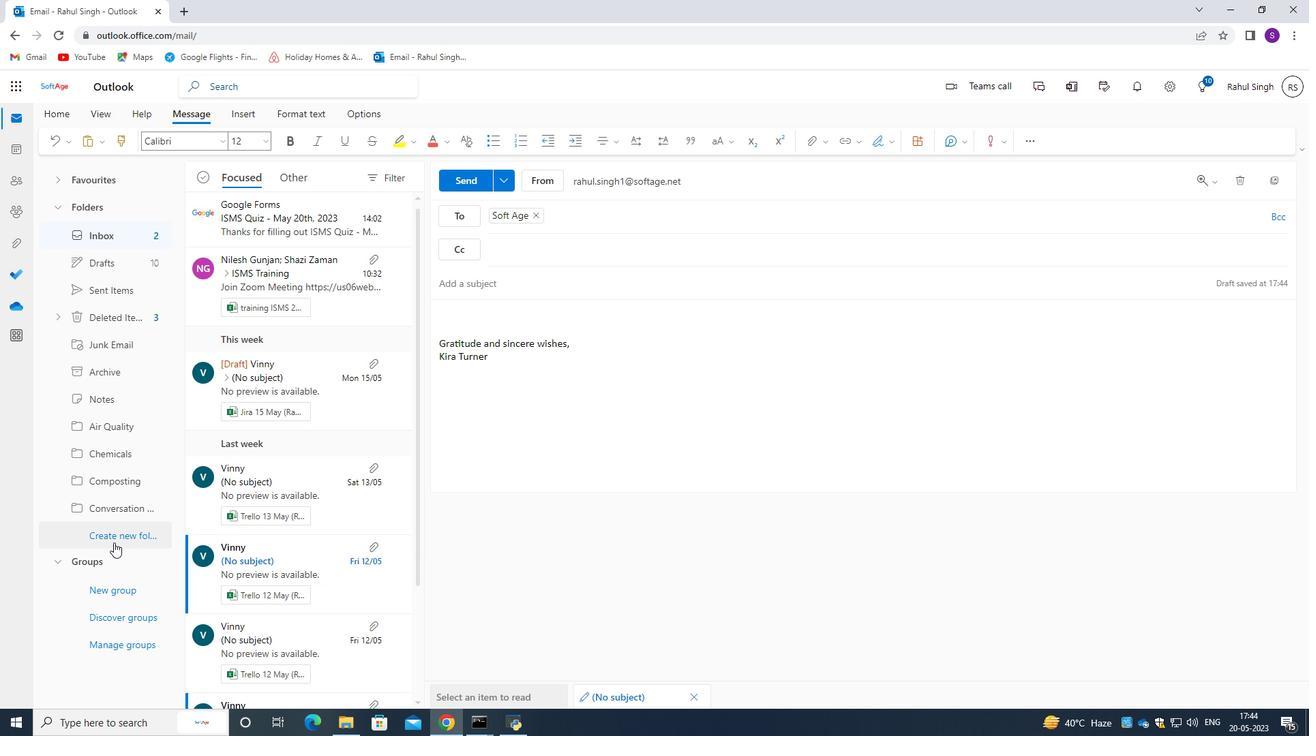 
Action: Mouse pressed left at (113, 540)
Screenshot: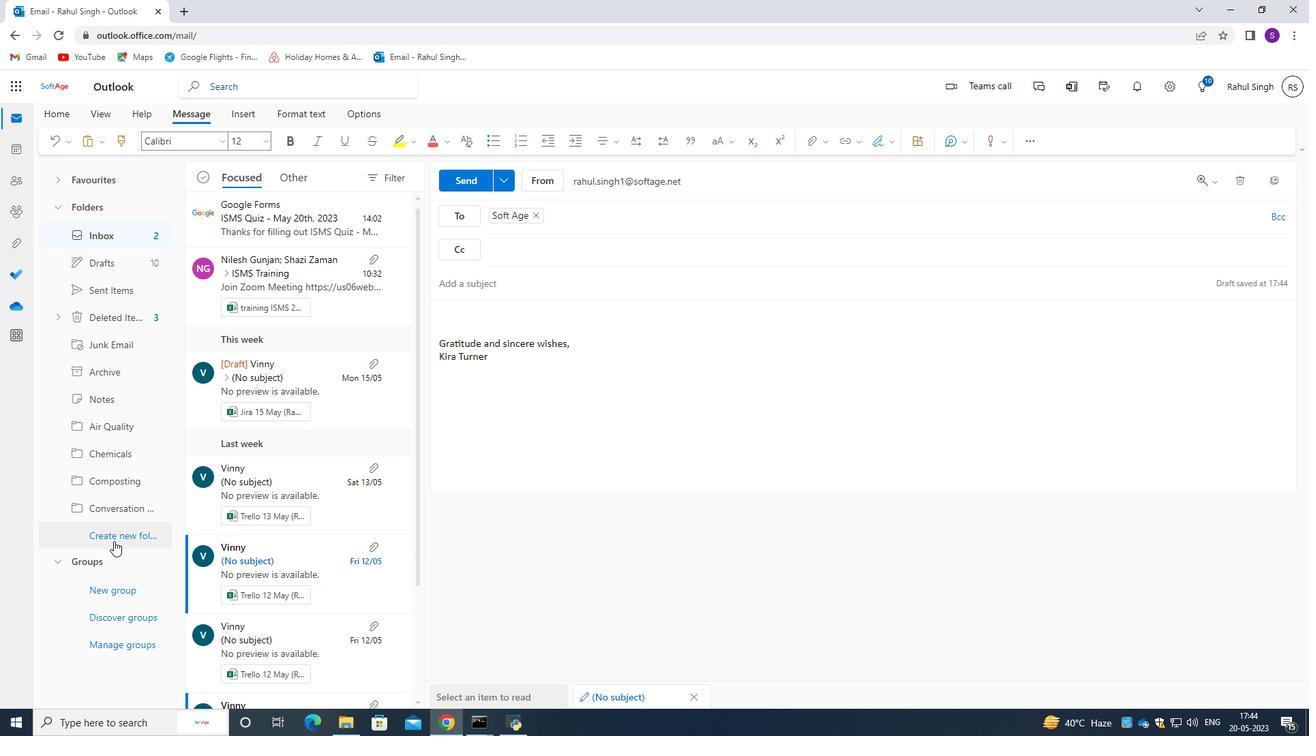 
Action: Mouse moved to (115, 530)
Screenshot: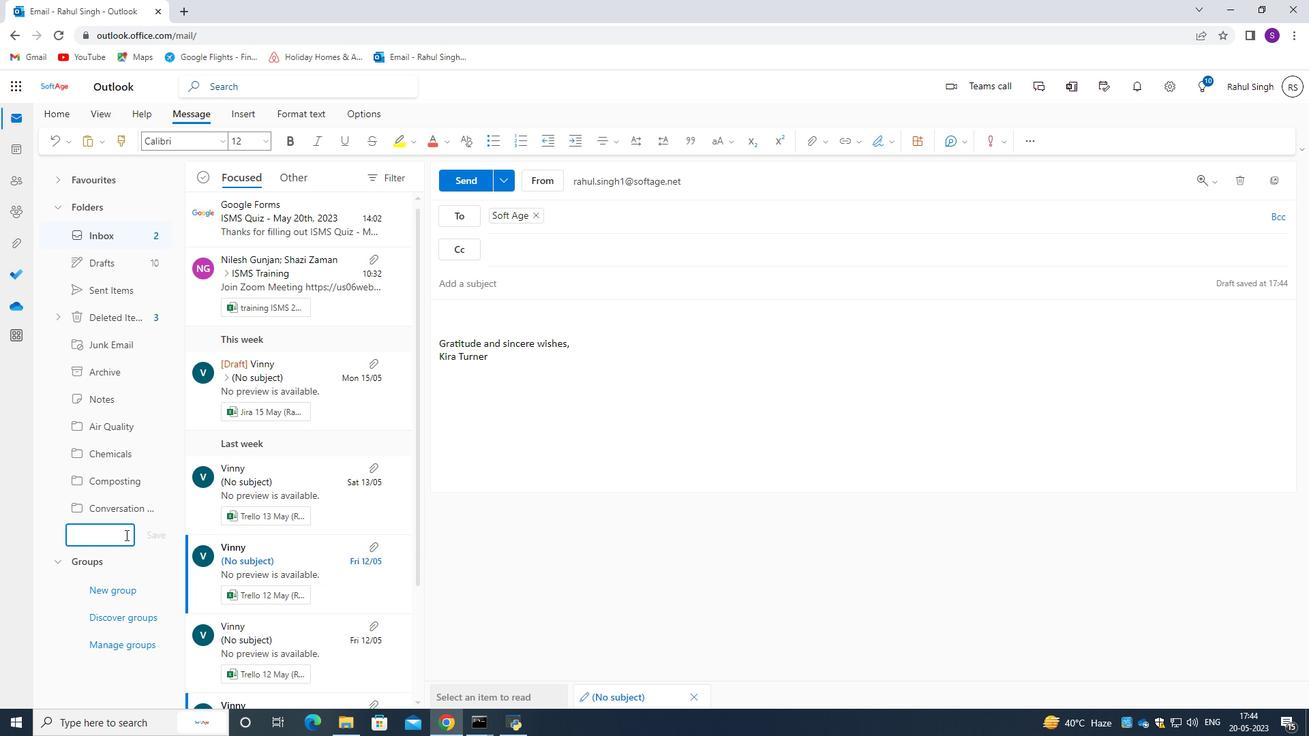 
Action: Mouse pressed left at (115, 530)
Screenshot: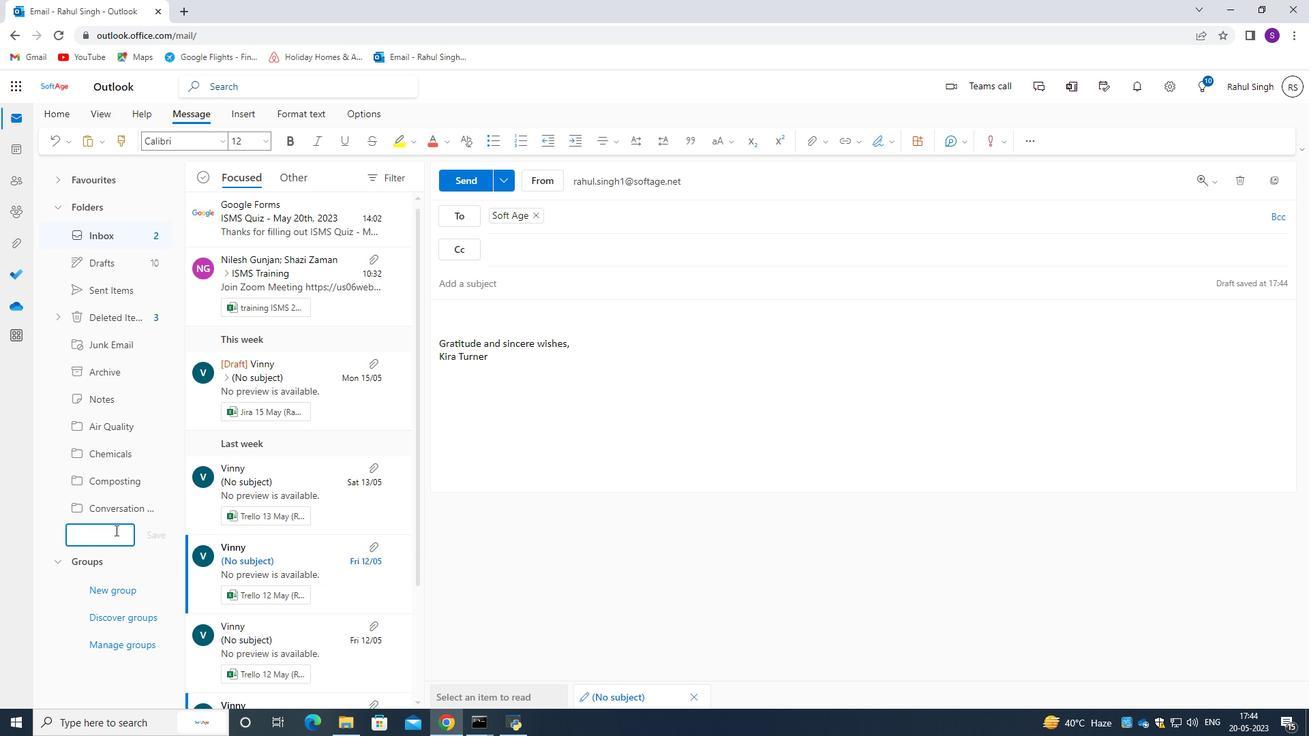 
Action: Key pressed <Key.caps_lock>L<Key.caps_lock>ogistics
Screenshot: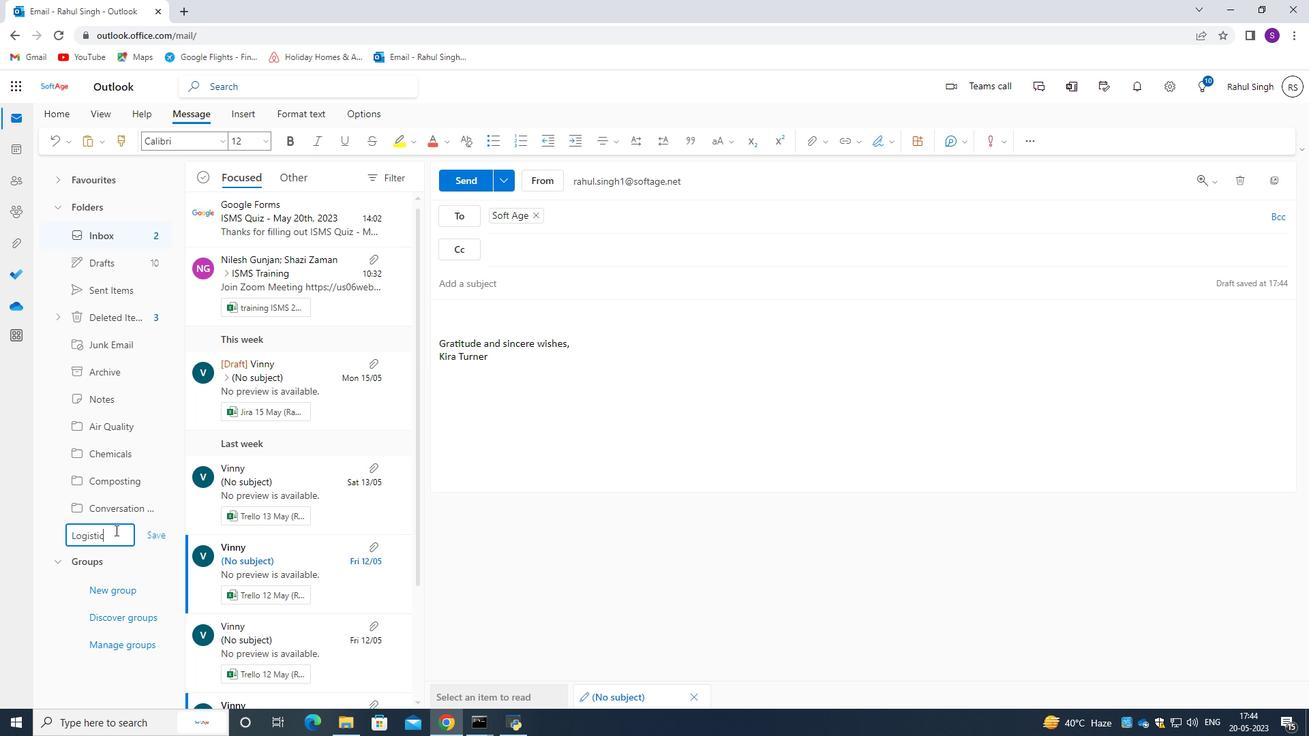 
Action: Mouse moved to (157, 537)
Screenshot: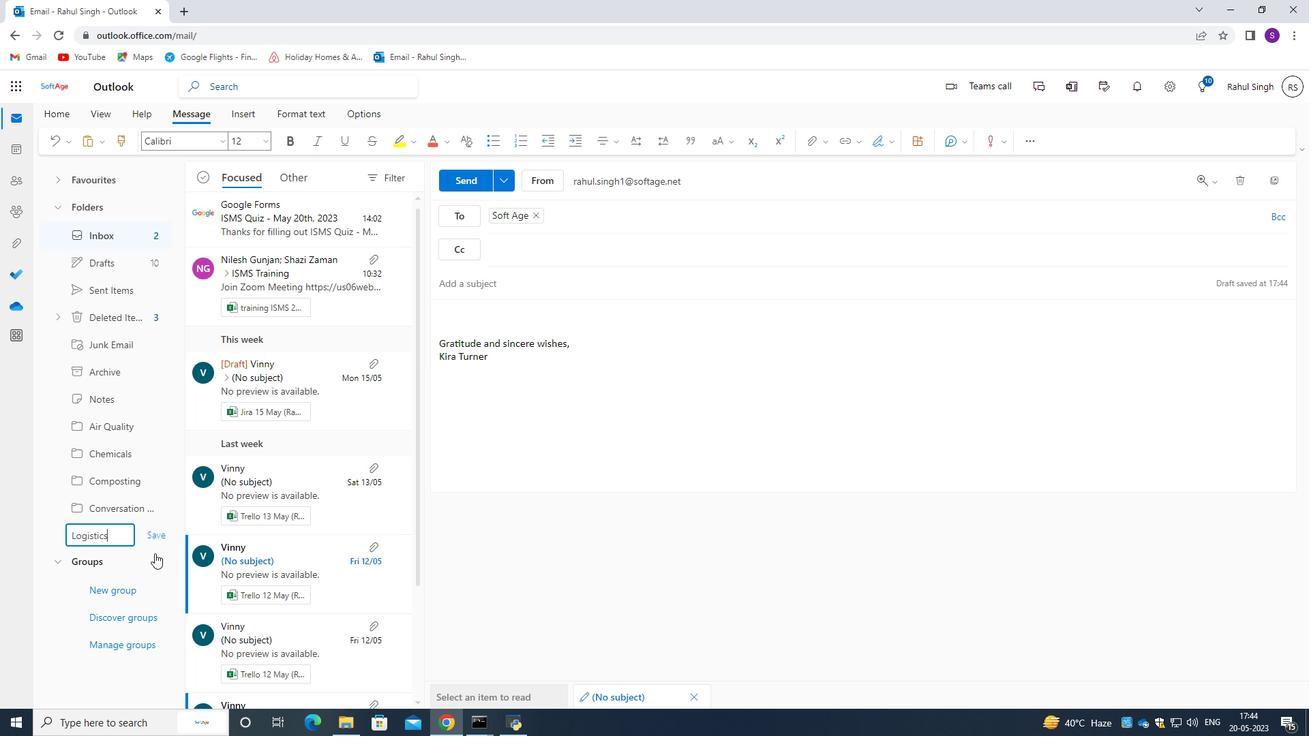 
Action: Mouse pressed left at (157, 537)
Screenshot: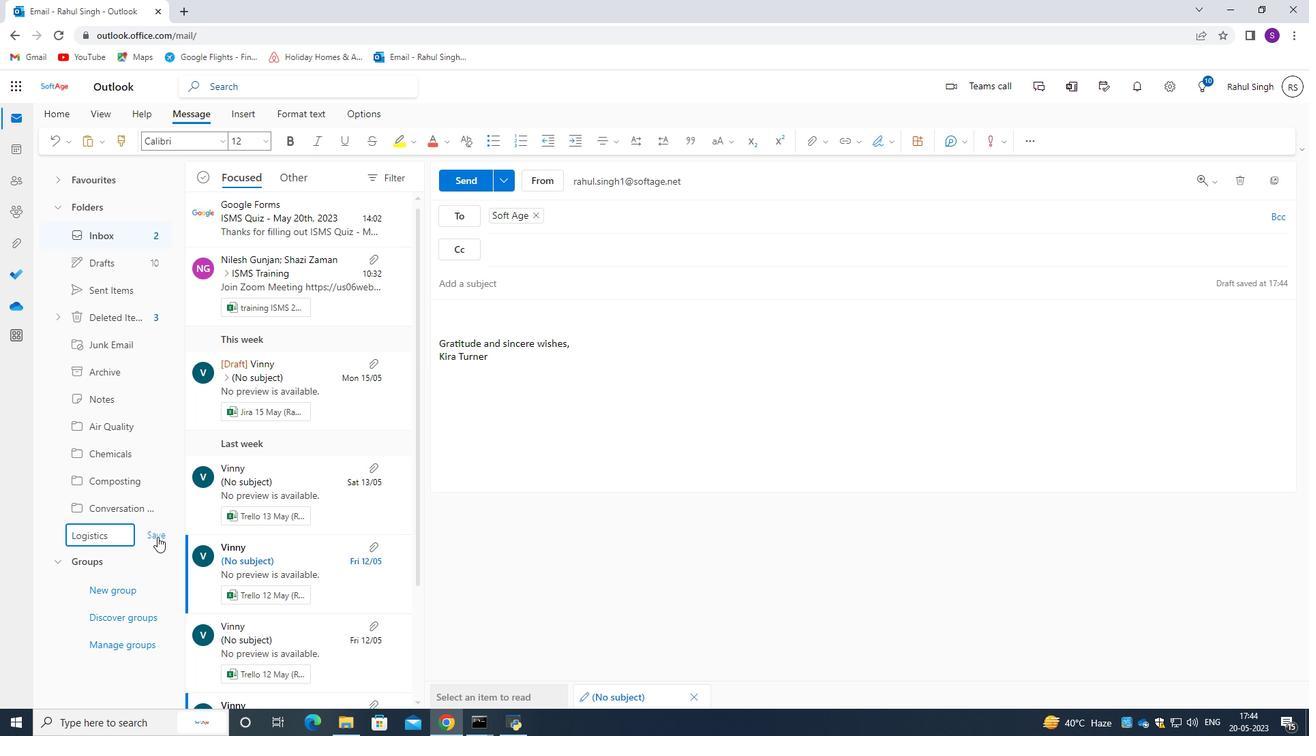 
Action: Mouse moved to (638, 525)
Screenshot: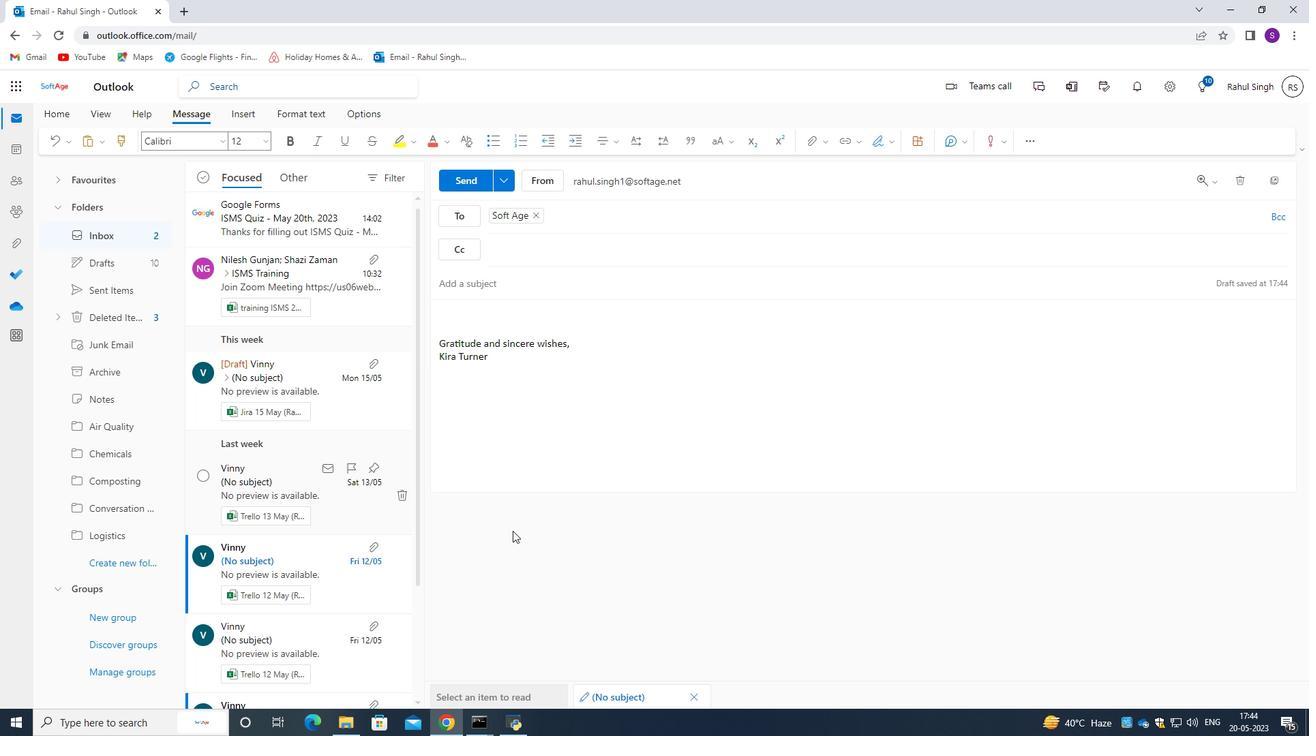 
Action: Mouse scrolled (638, 526) with delta (0, 0)
Screenshot: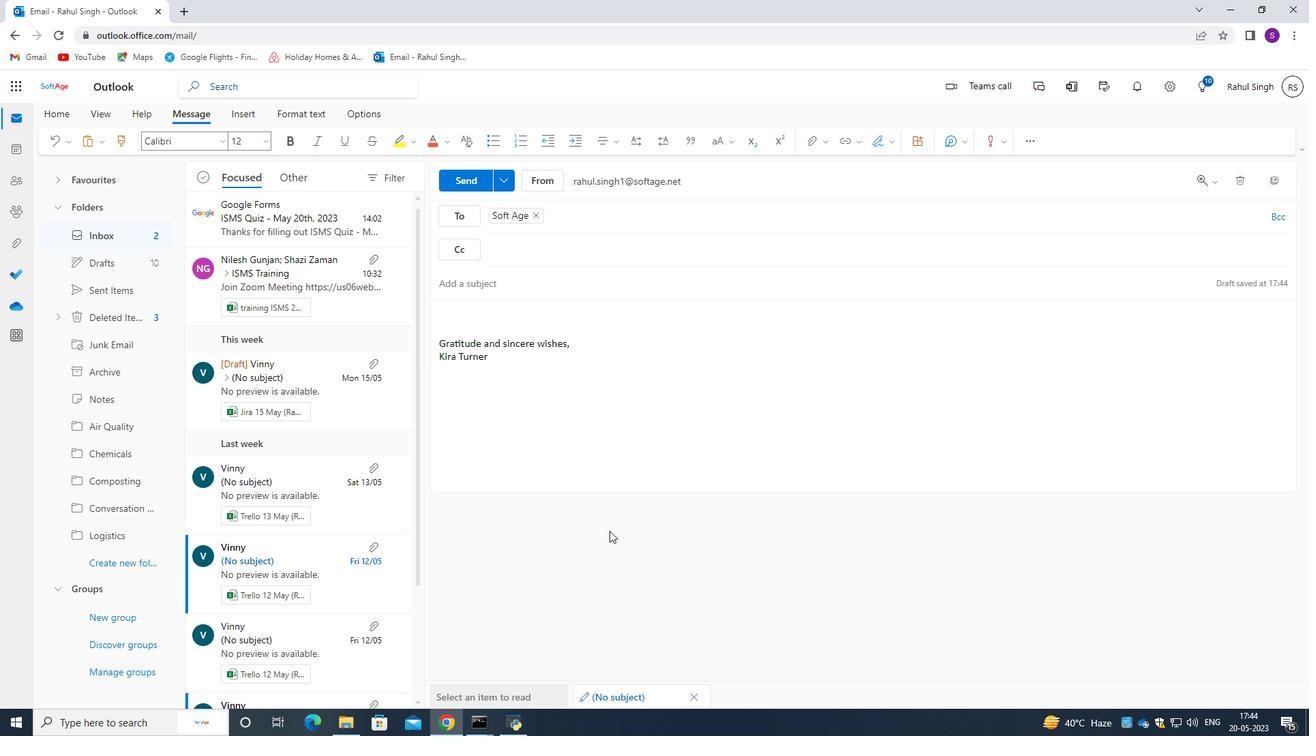 
Action: Mouse scrolled (638, 526) with delta (0, 0)
Screenshot: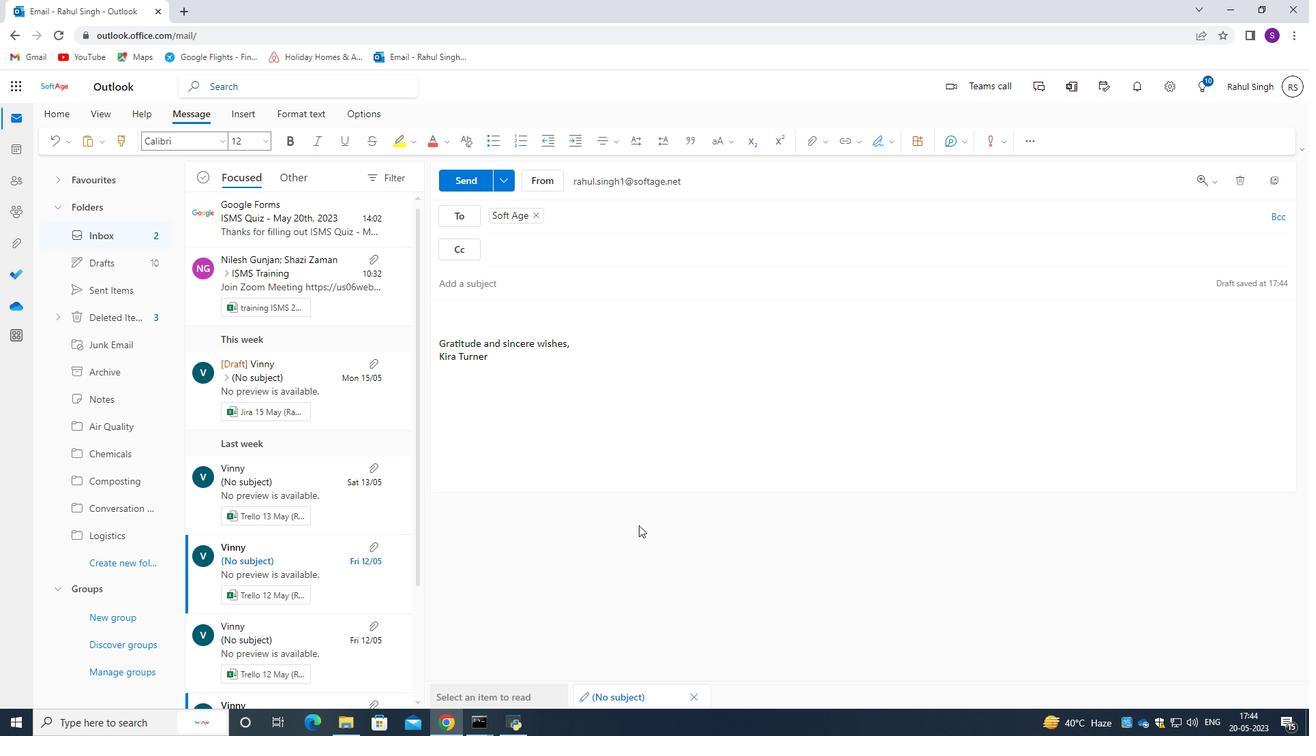 
Action: Mouse moved to (638, 525)
Screenshot: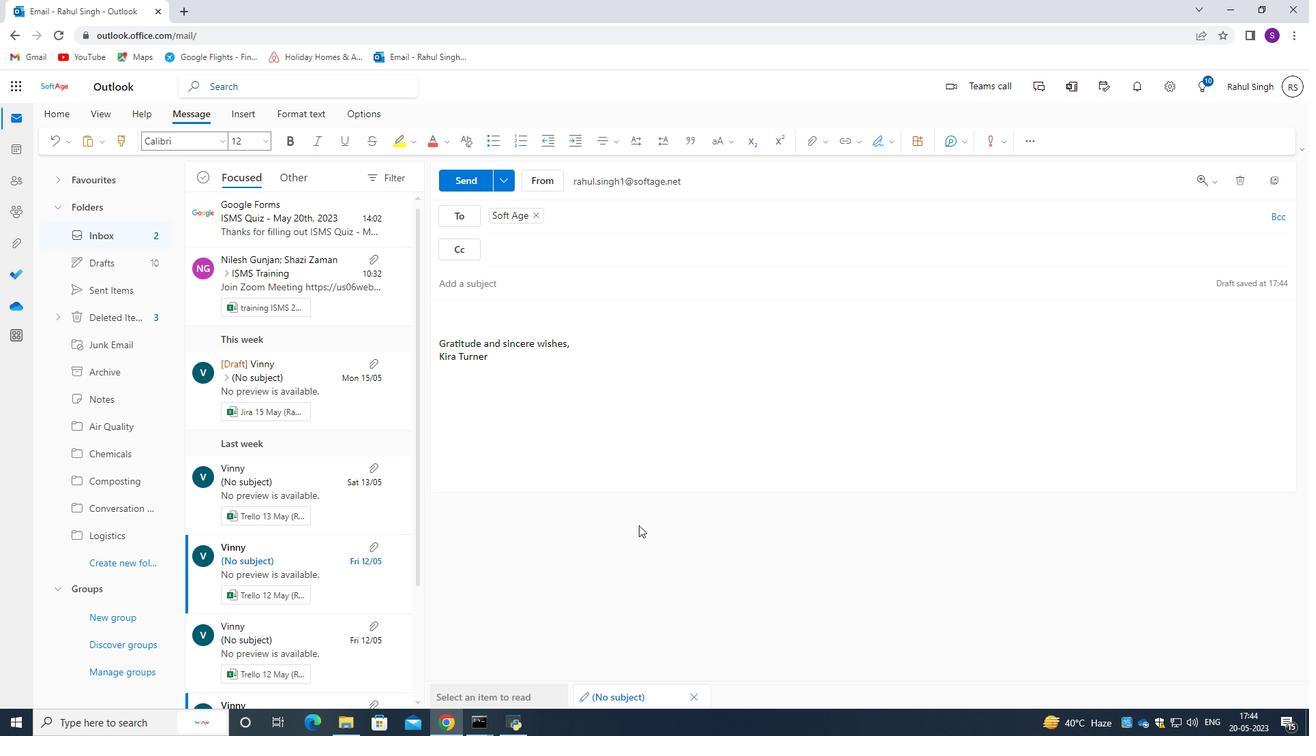 
Action: Mouse scrolled (638, 525) with delta (0, 0)
Screenshot: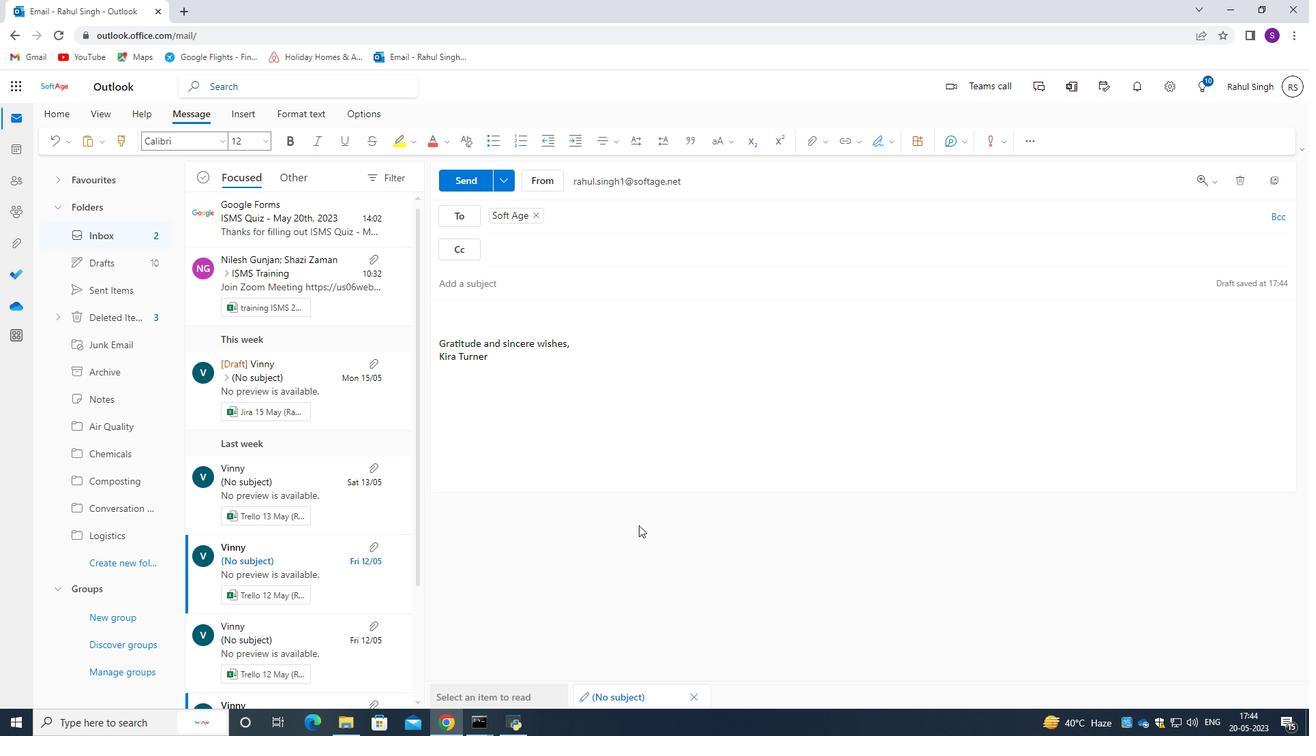 
Action: Mouse moved to (480, 181)
Screenshot: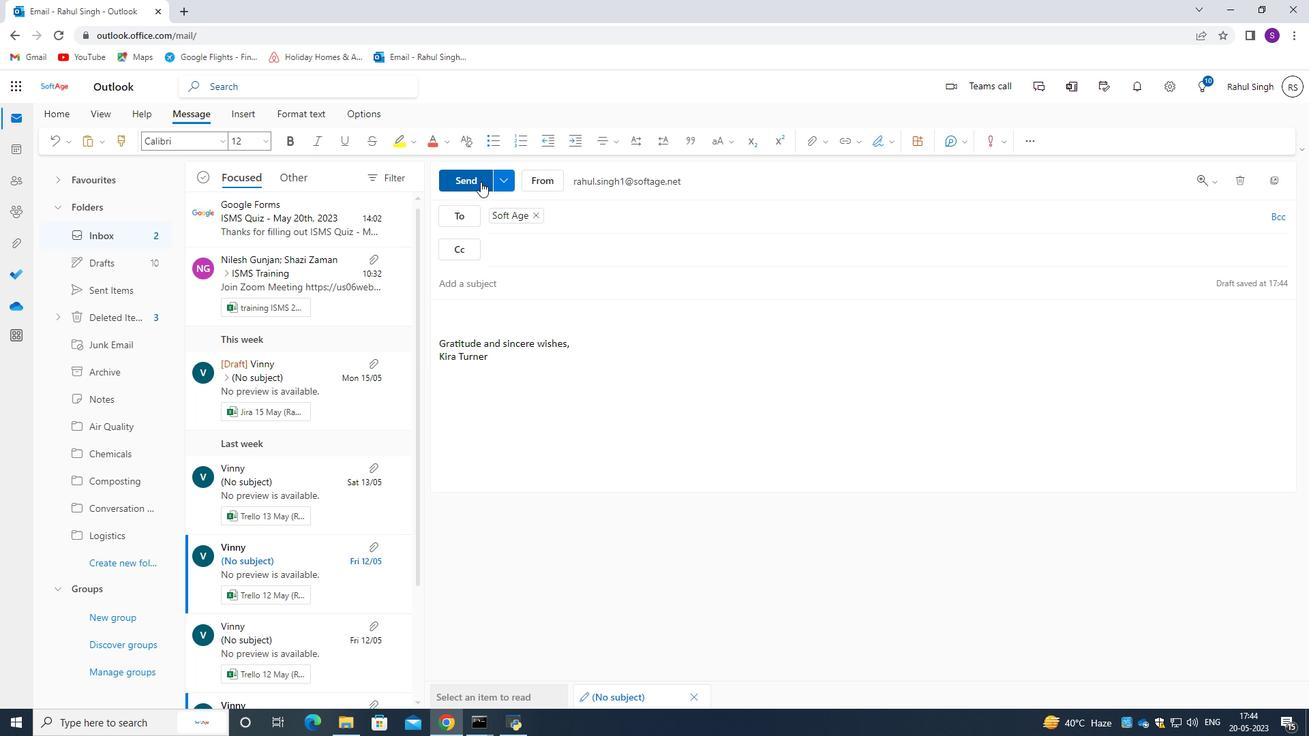 
Action: Mouse pressed left at (480, 181)
Screenshot: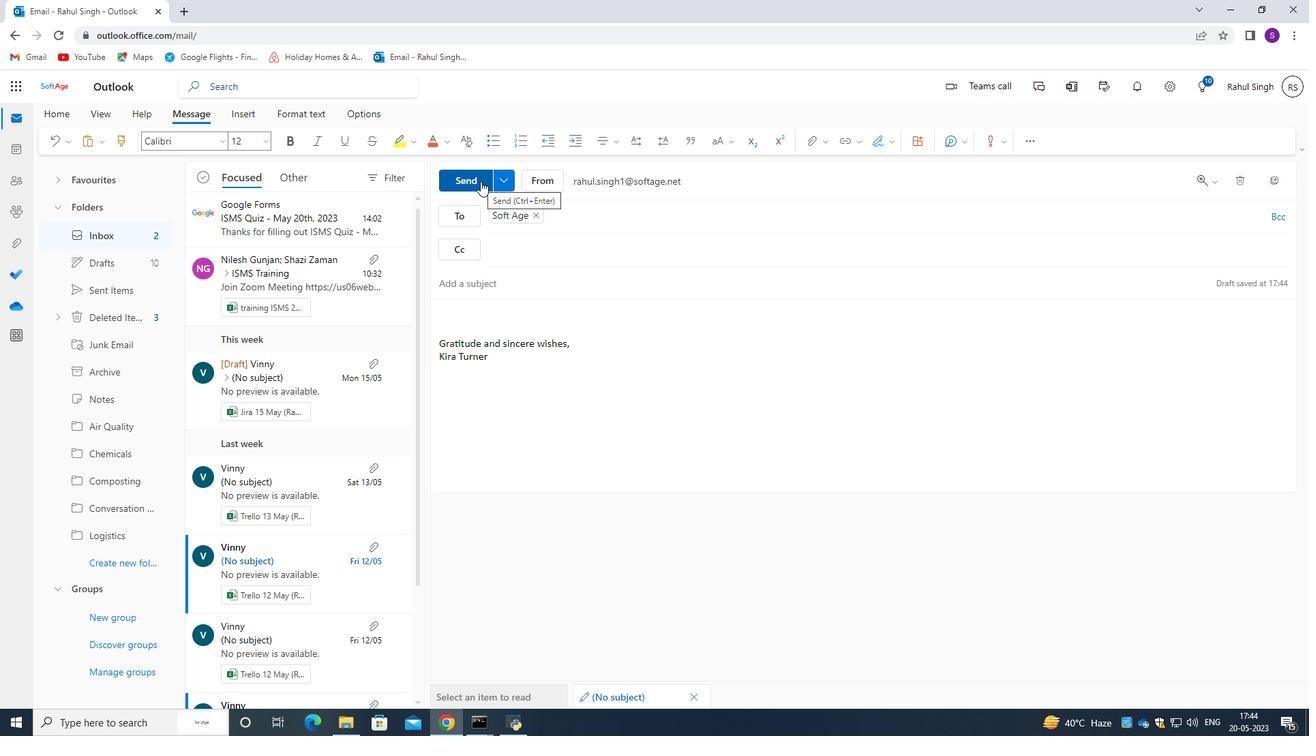 
Action: Mouse moved to (636, 420)
Screenshot: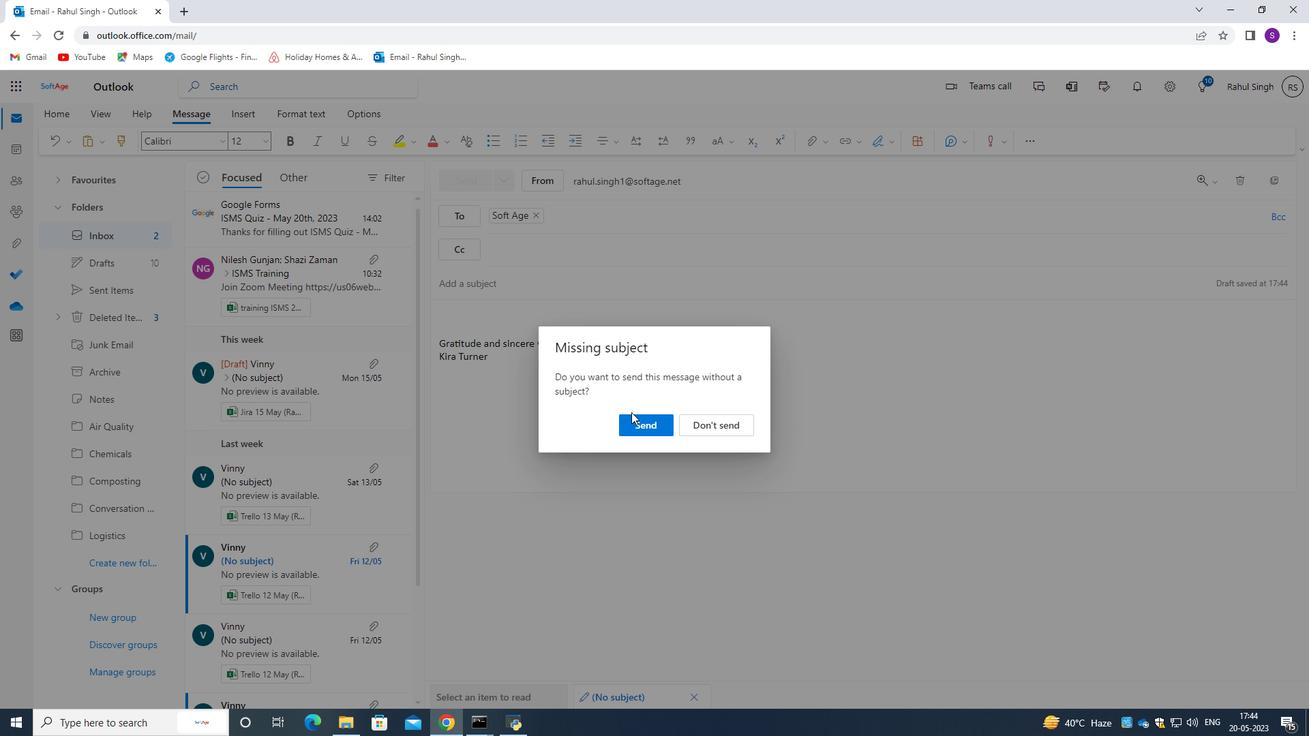 
Action: Mouse pressed left at (636, 420)
Screenshot: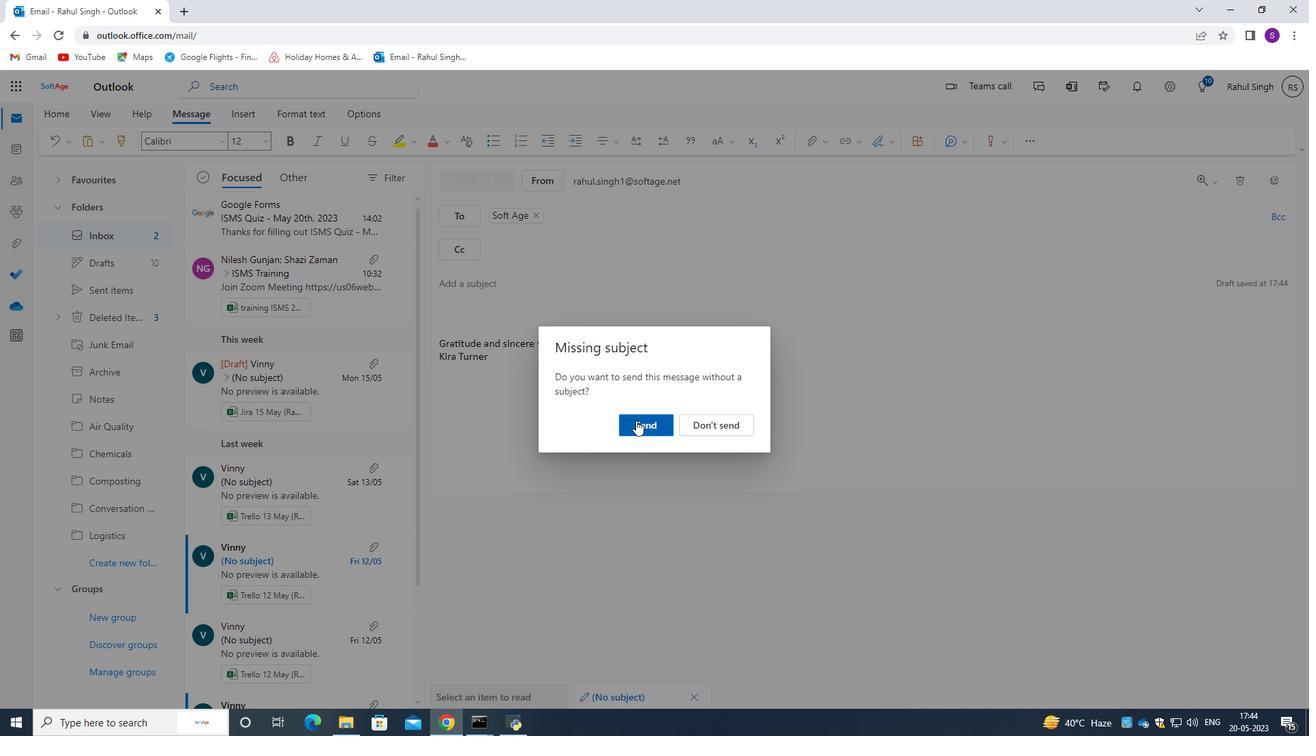 
Action: Mouse moved to (595, 408)
Screenshot: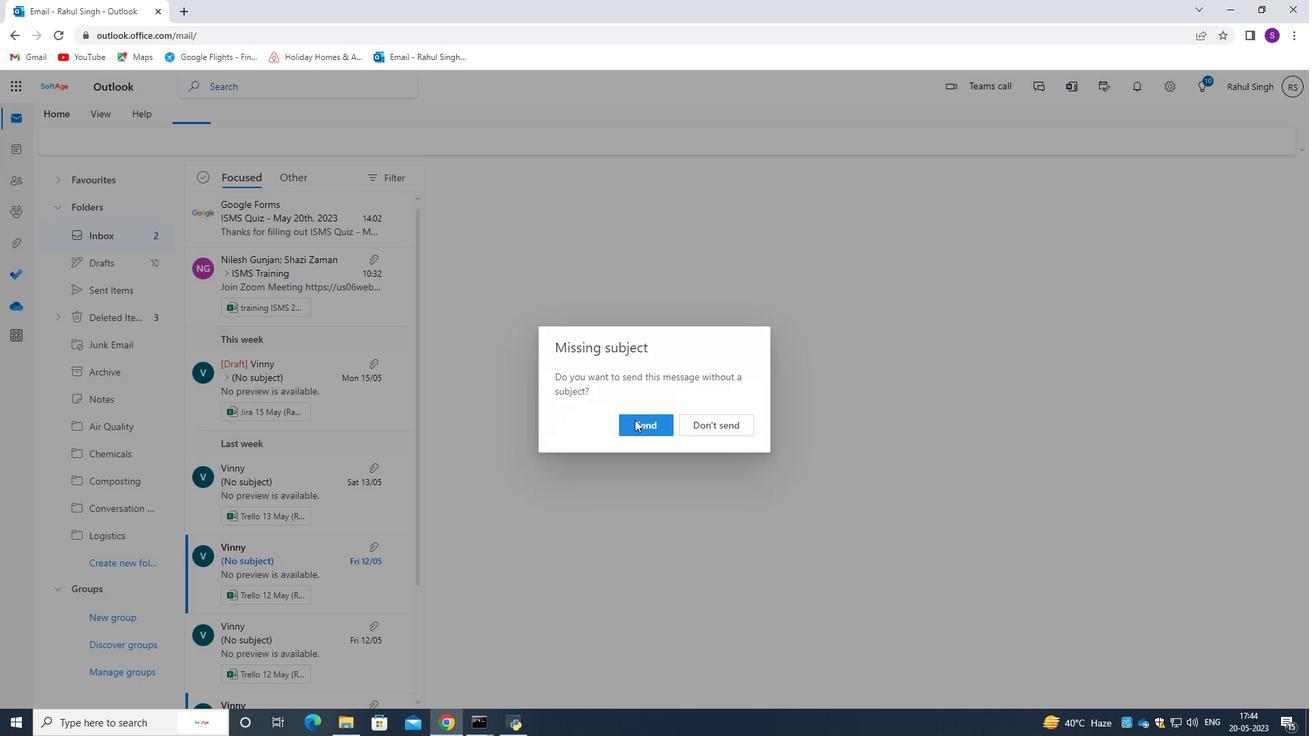 
Action: Mouse scrolled (595, 409) with delta (0, 0)
Screenshot: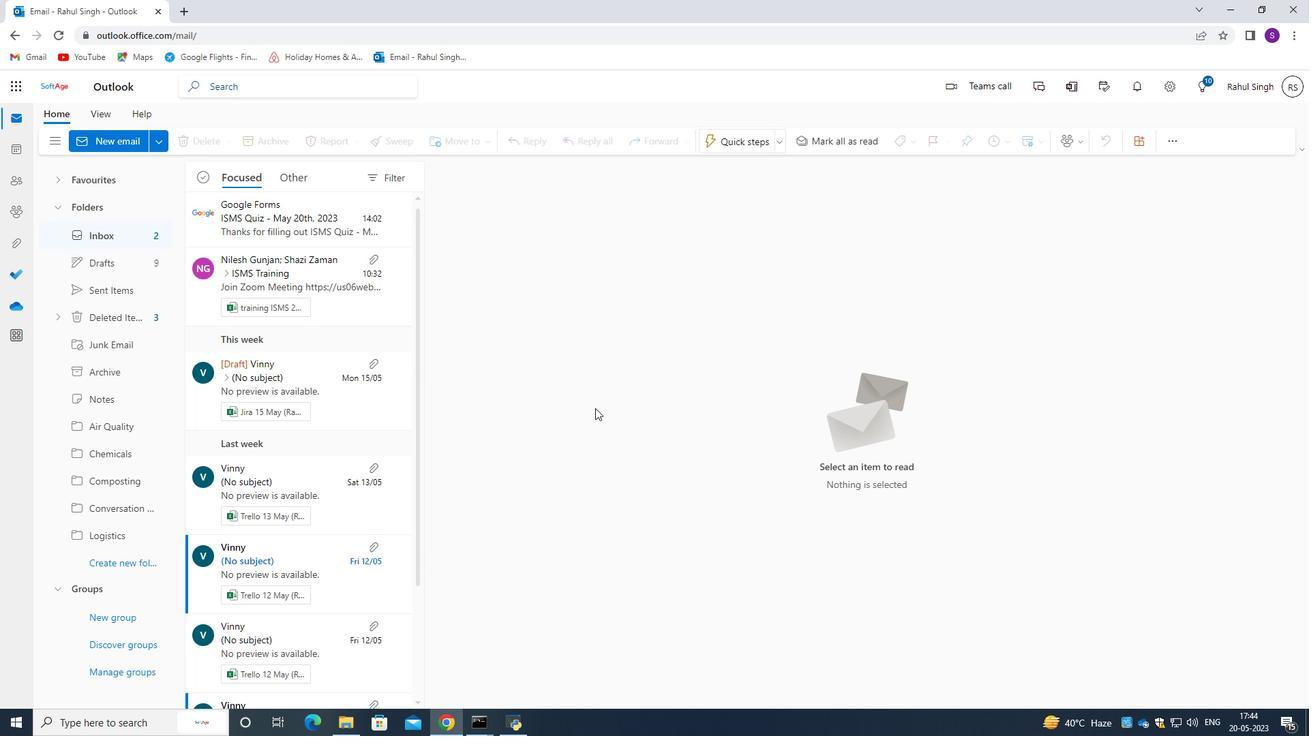 
Action: Mouse scrolled (595, 409) with delta (0, 0)
Screenshot: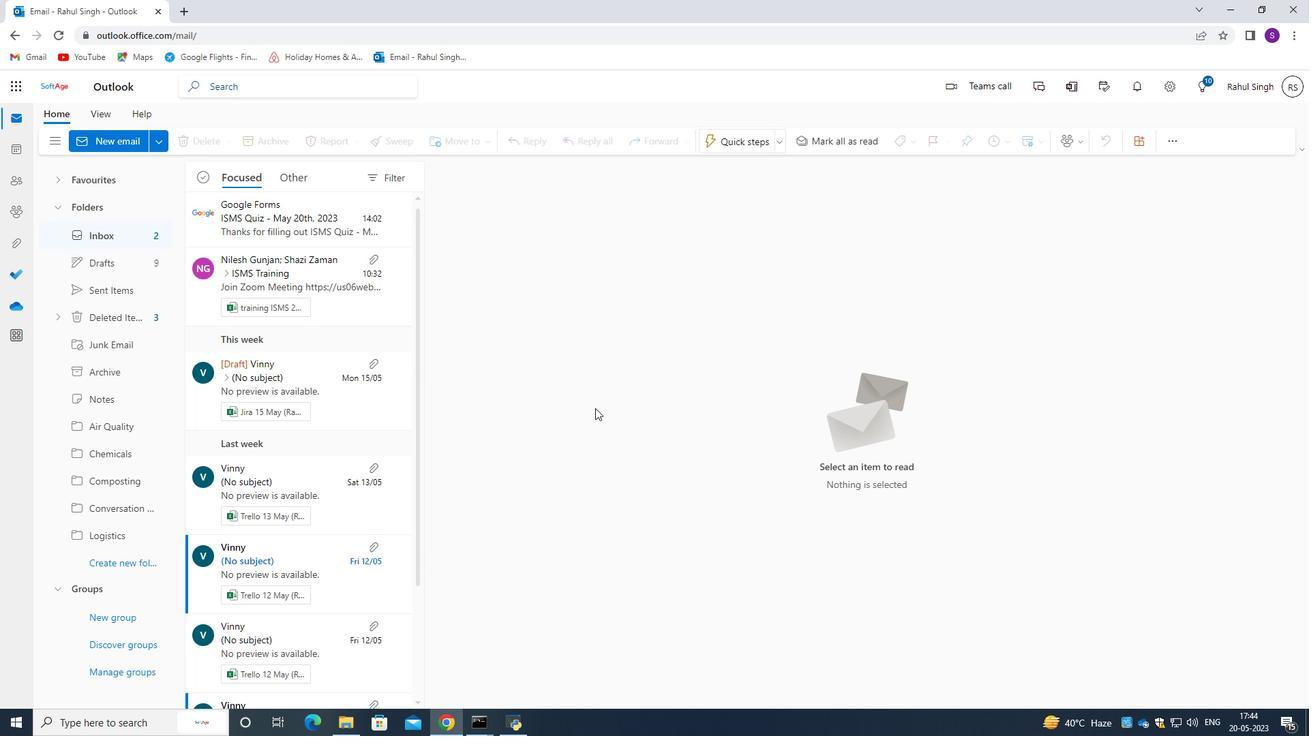 
